 Task: Find connections with filter location Haimen with filter topic #Mobileapplicationswith filter profile language French with filter current company Smartworks with filter school Barkatullah Vishwavidyalaya with filter industry Civil Engineering with filter service category Business Law with filter keywords title Restaurant Chain Executive
Action: Mouse moved to (494, 67)
Screenshot: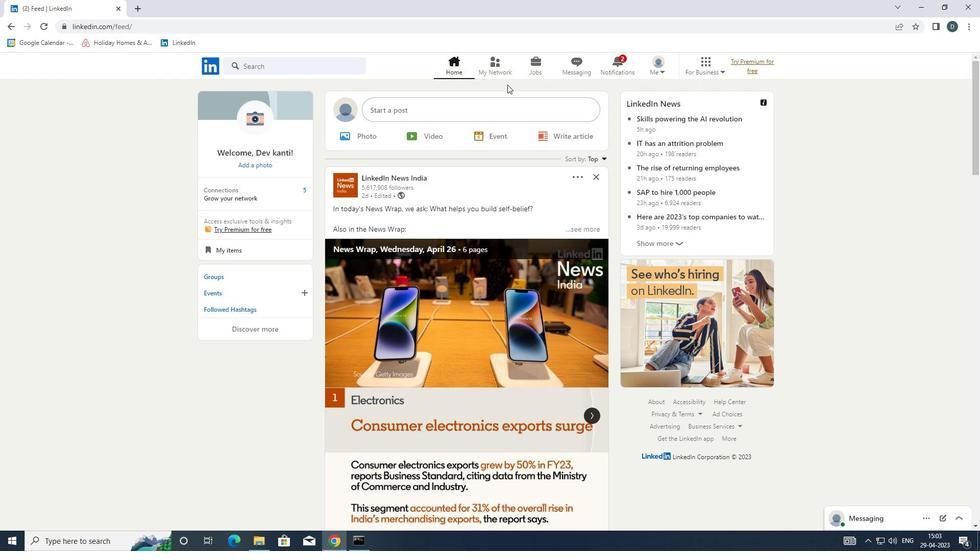 
Action: Mouse pressed left at (494, 67)
Screenshot: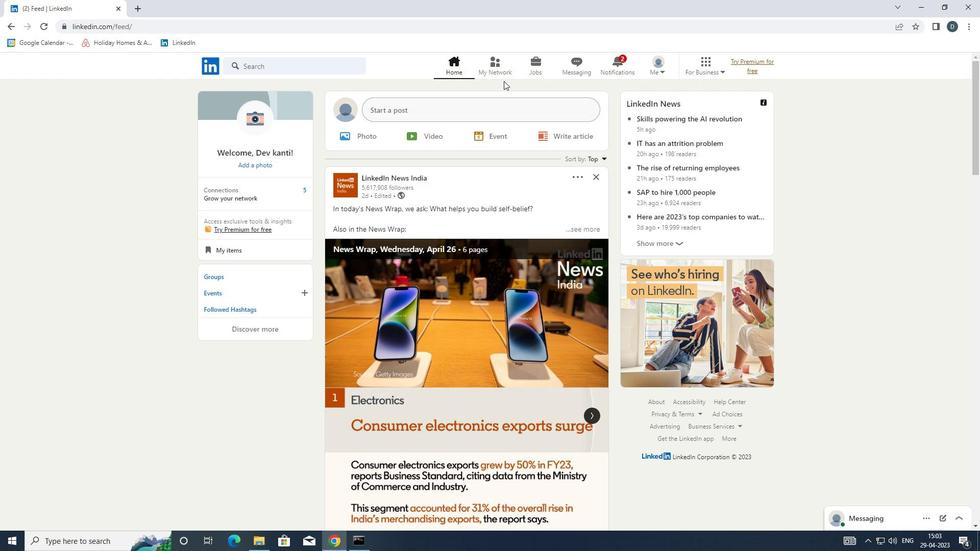 
Action: Mouse moved to (342, 119)
Screenshot: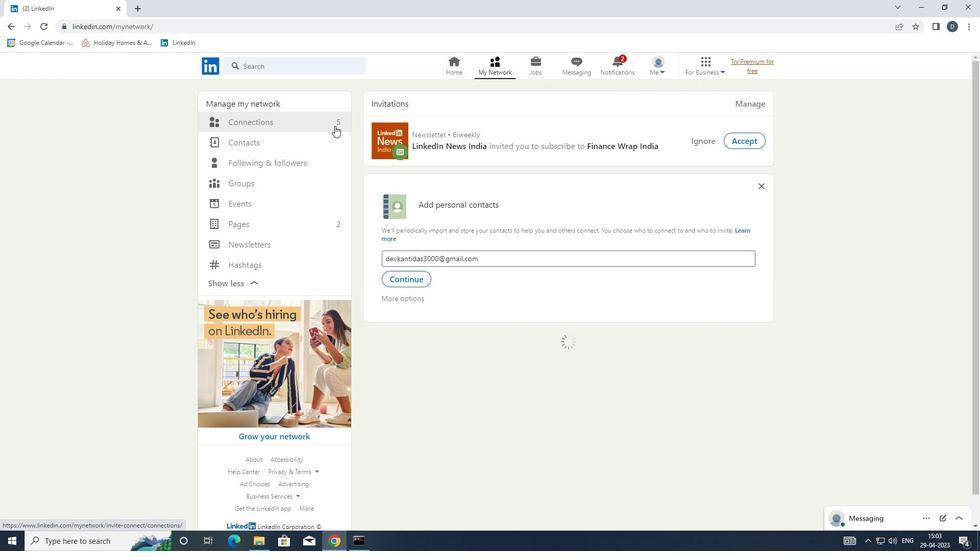 
Action: Mouse pressed left at (342, 119)
Screenshot: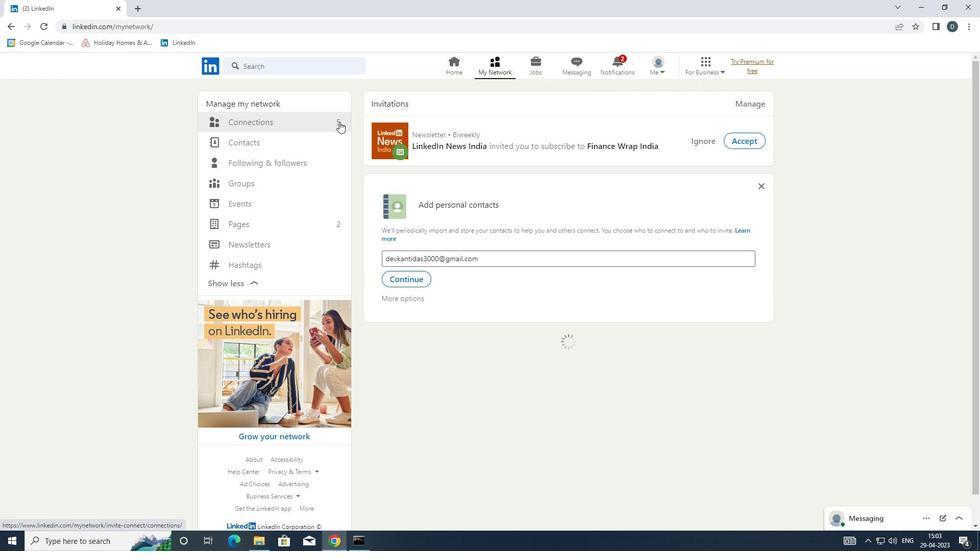 
Action: Mouse moved to (337, 119)
Screenshot: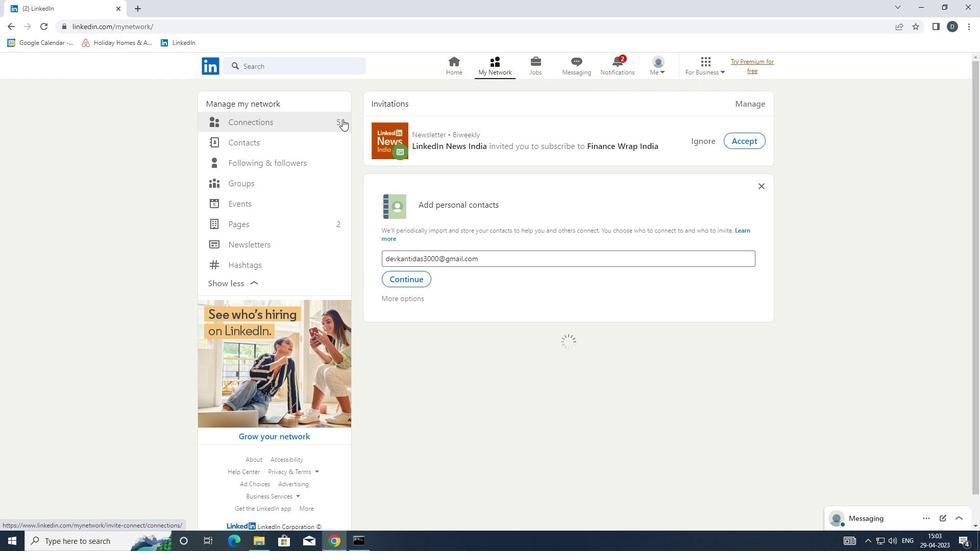 
Action: Mouse pressed left at (337, 119)
Screenshot: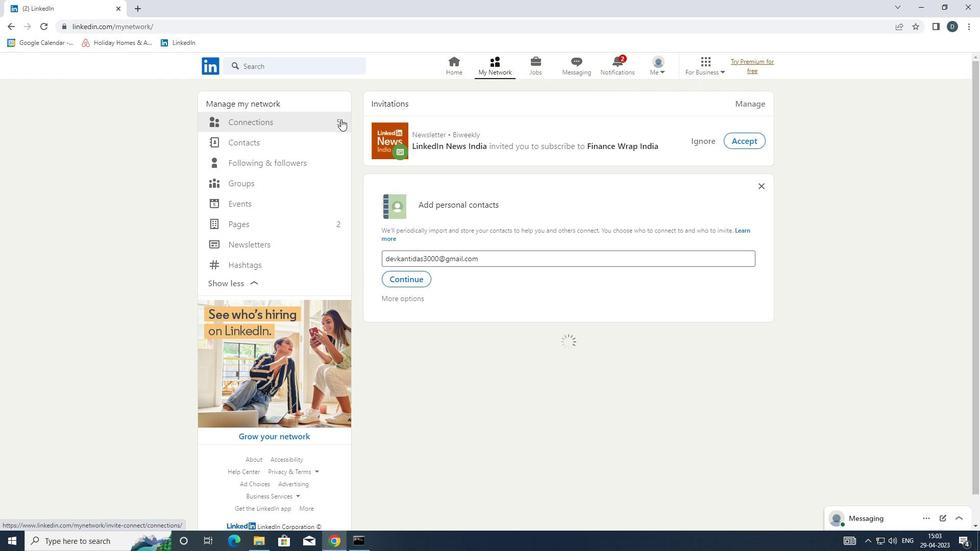 
Action: Mouse moved to (554, 124)
Screenshot: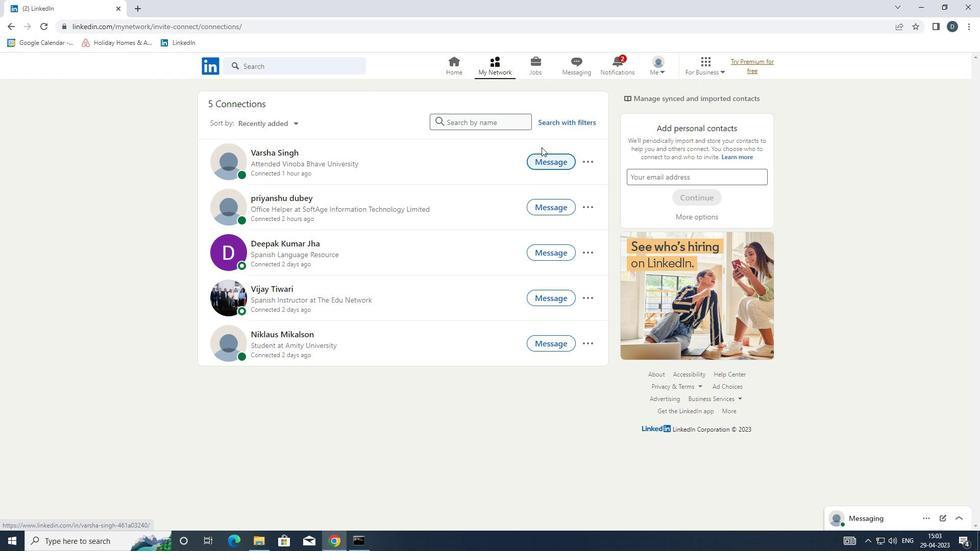 
Action: Mouse pressed left at (554, 124)
Screenshot: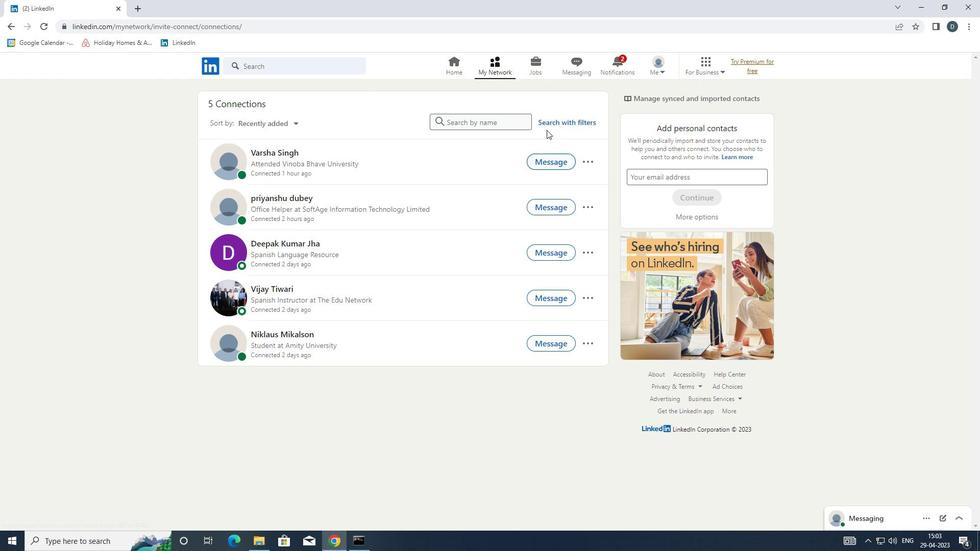 
Action: Mouse moved to (522, 101)
Screenshot: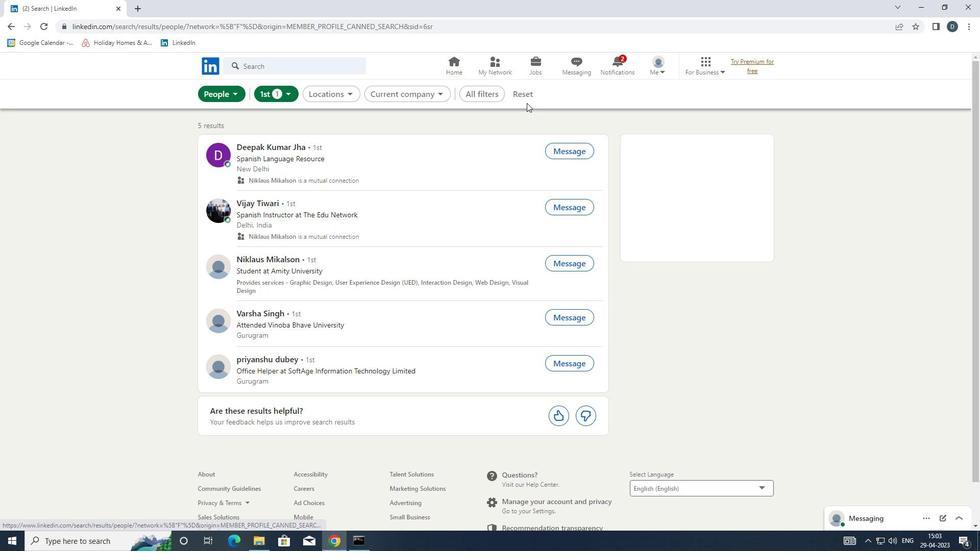 
Action: Mouse pressed left at (522, 101)
Screenshot: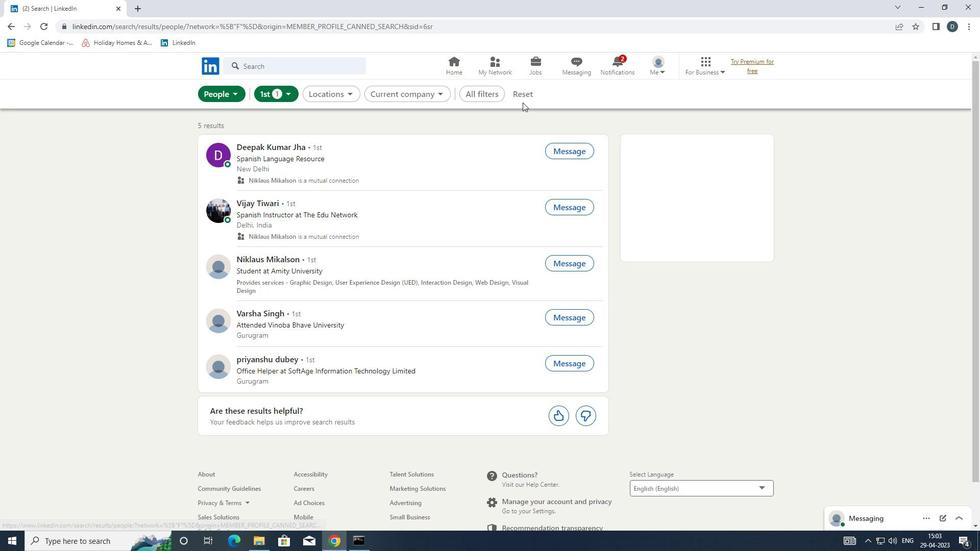 
Action: Mouse moved to (500, 97)
Screenshot: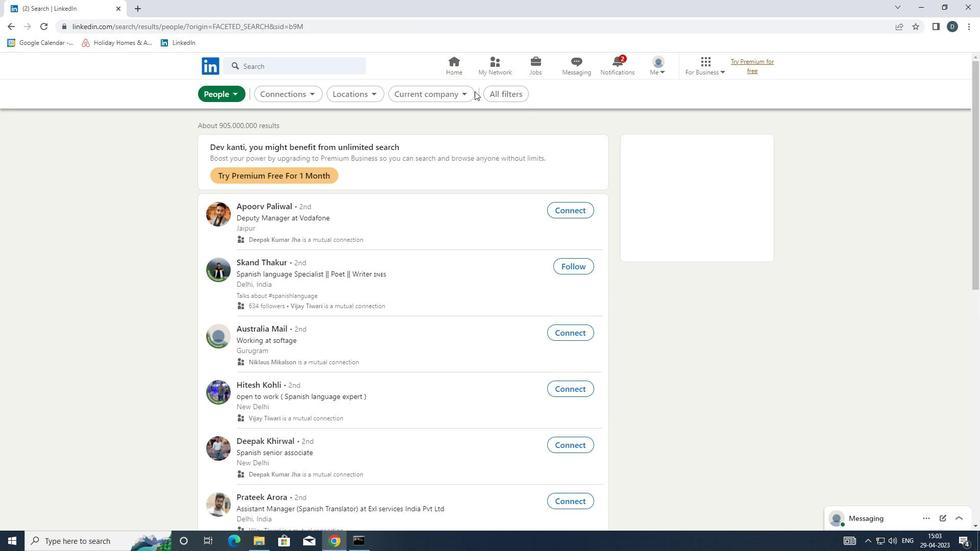 
Action: Mouse pressed left at (500, 97)
Screenshot: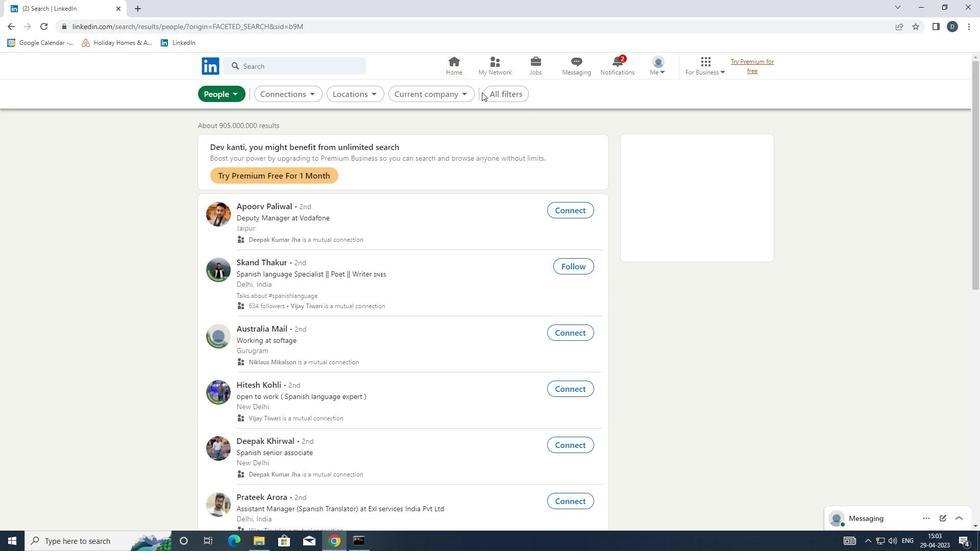 
Action: Mouse moved to (836, 226)
Screenshot: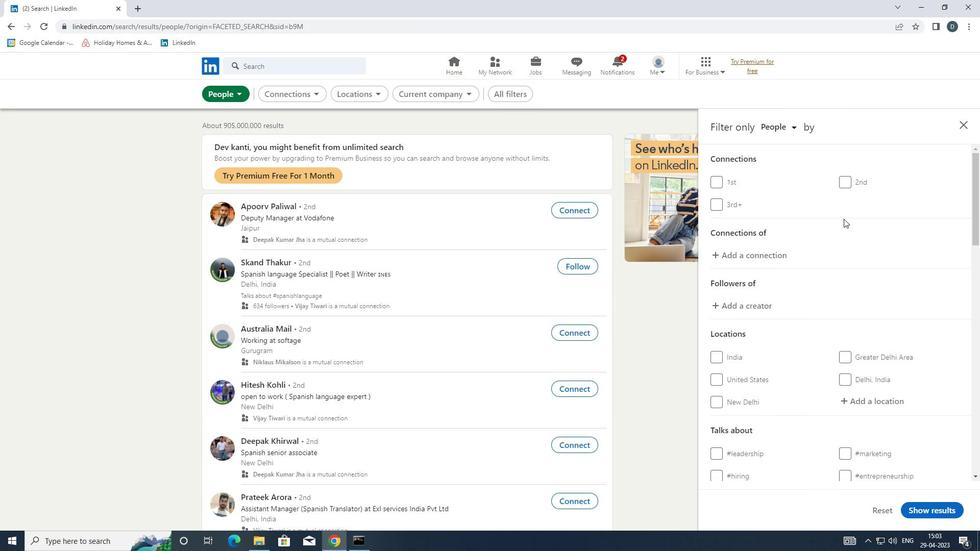 
Action: Mouse scrolled (836, 226) with delta (0, 0)
Screenshot: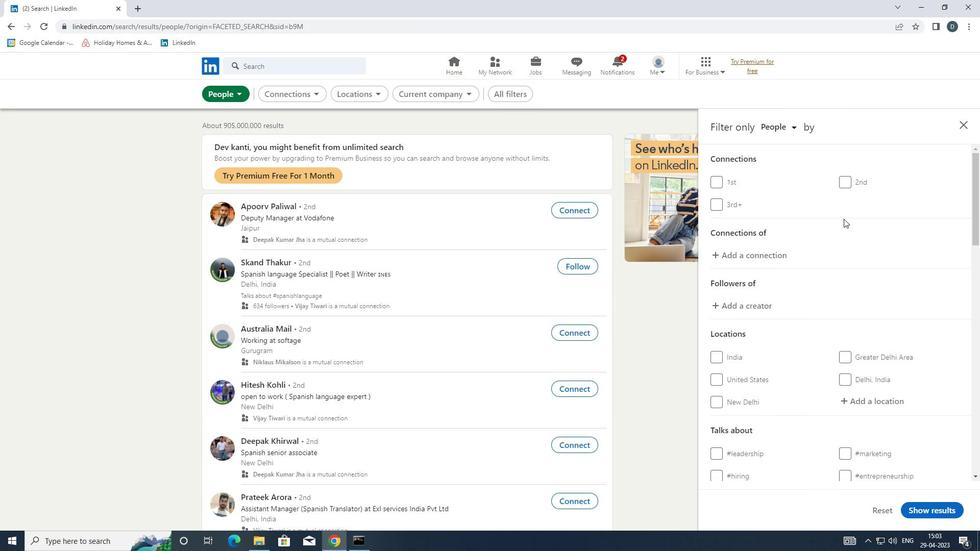 
Action: Mouse moved to (836, 234)
Screenshot: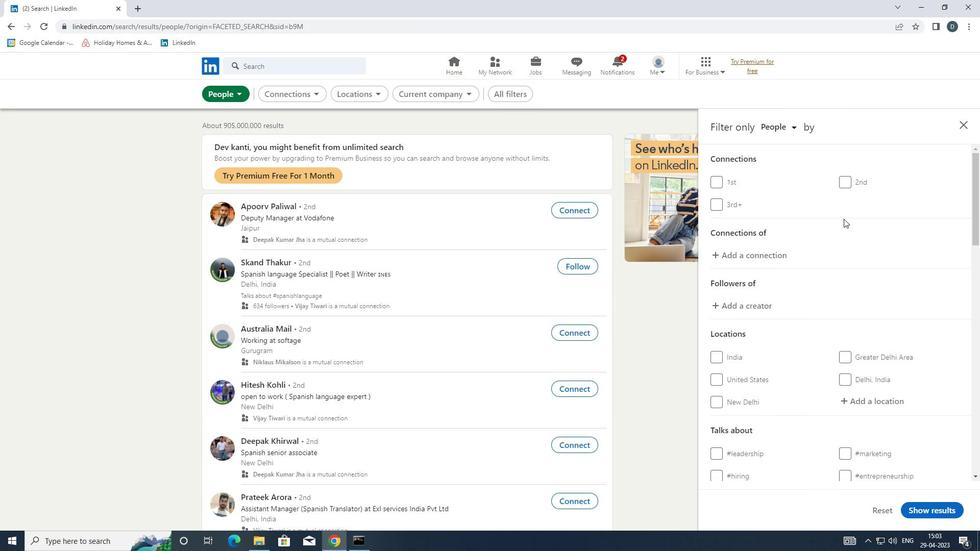 
Action: Mouse scrolled (836, 233) with delta (0, 0)
Screenshot: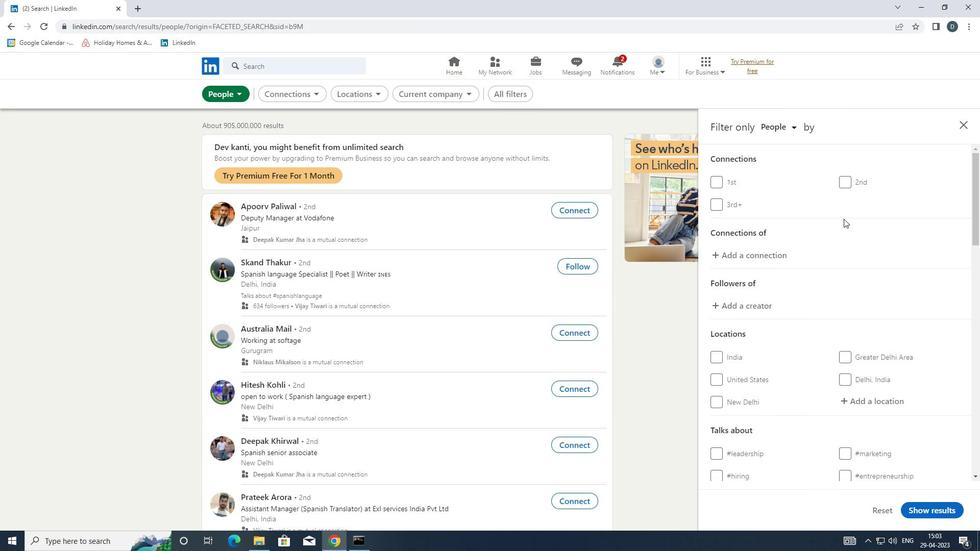
Action: Mouse moved to (836, 236)
Screenshot: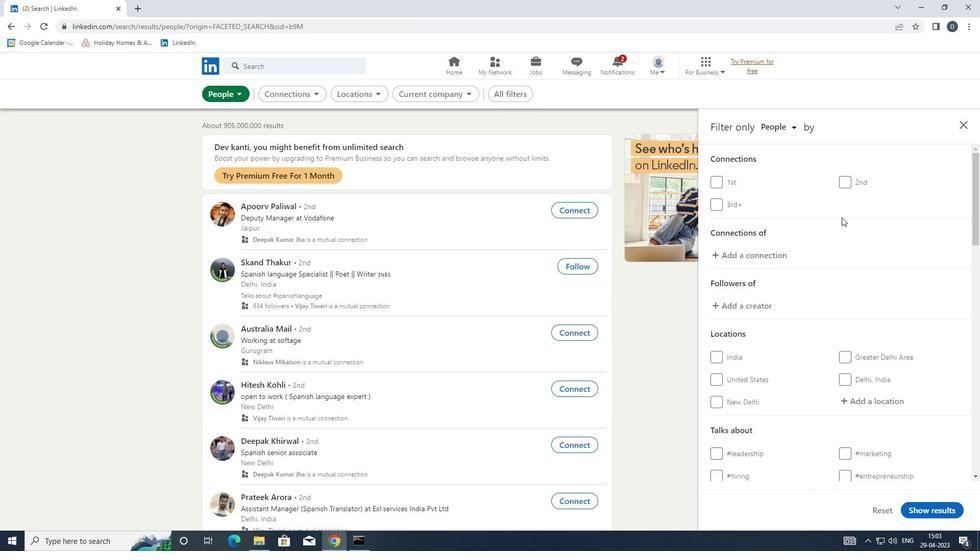 
Action: Mouse scrolled (836, 236) with delta (0, 0)
Screenshot: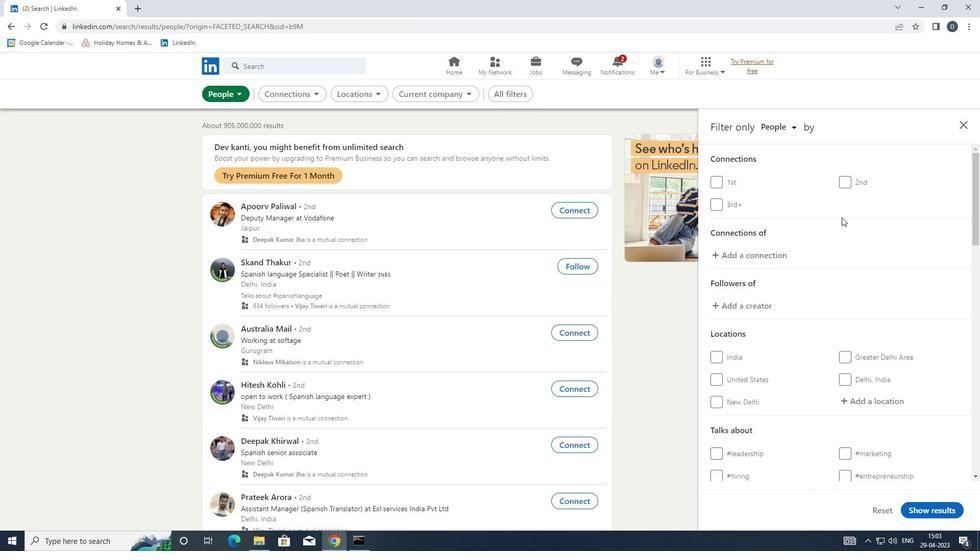 
Action: Mouse moved to (852, 247)
Screenshot: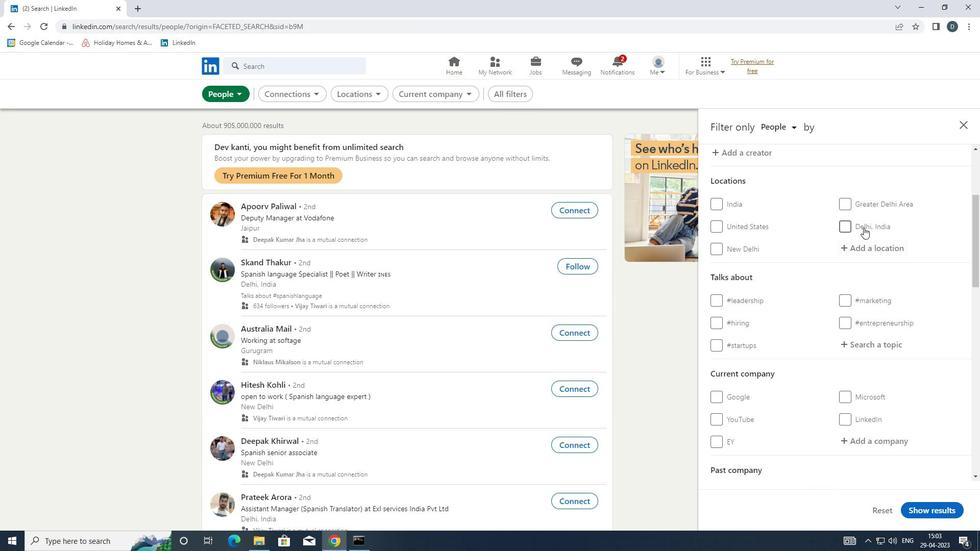 
Action: Mouse pressed left at (852, 247)
Screenshot: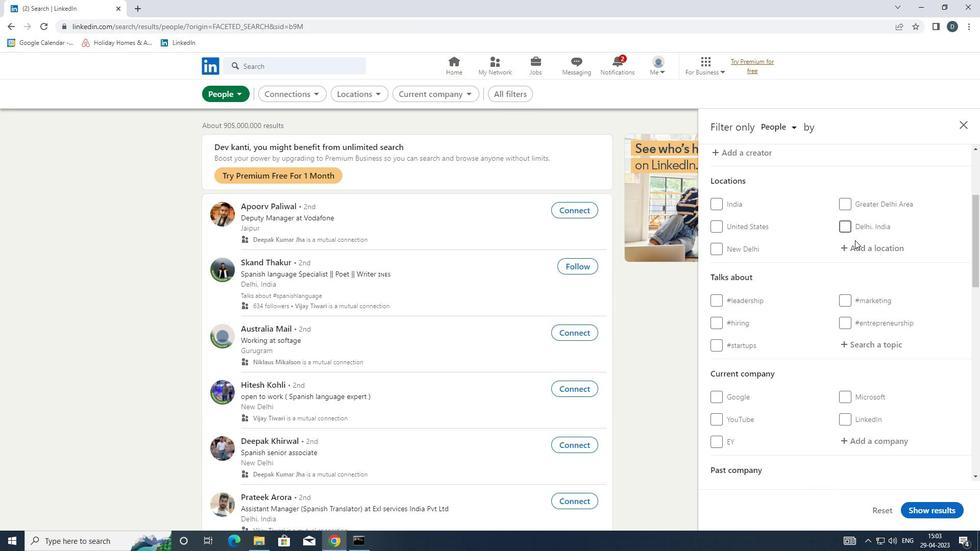 
Action: Mouse moved to (846, 251)
Screenshot: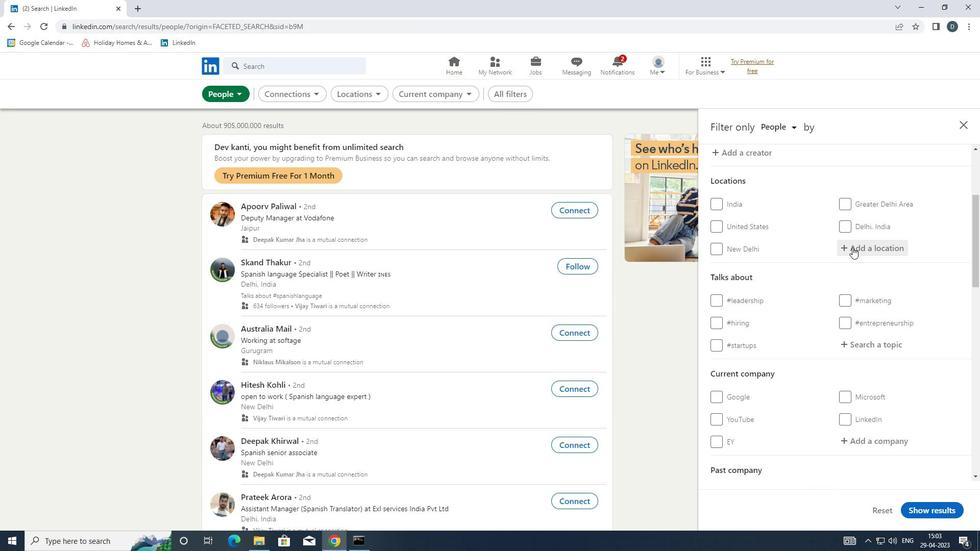 
Action: Key pressed <Key.shift>HAIMEN
Screenshot: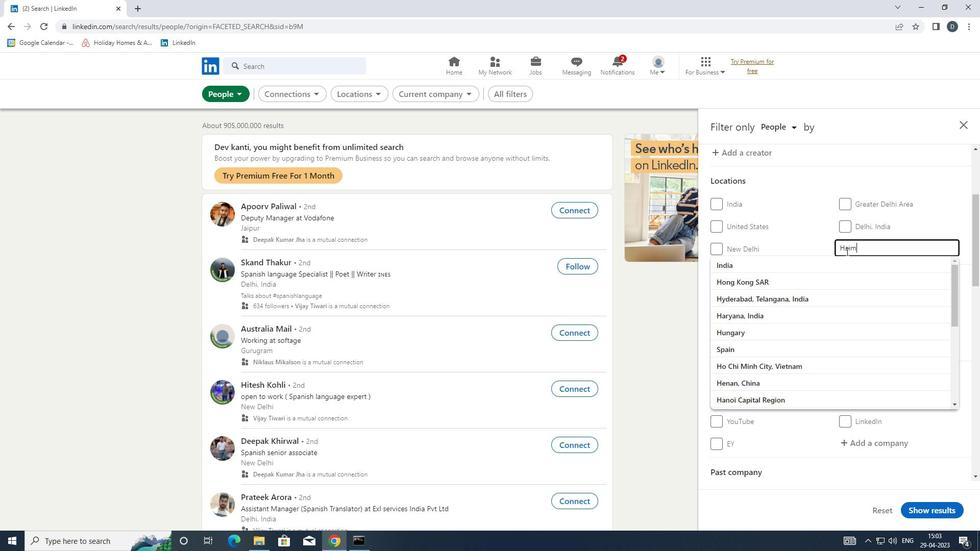 
Action: Mouse moved to (860, 272)
Screenshot: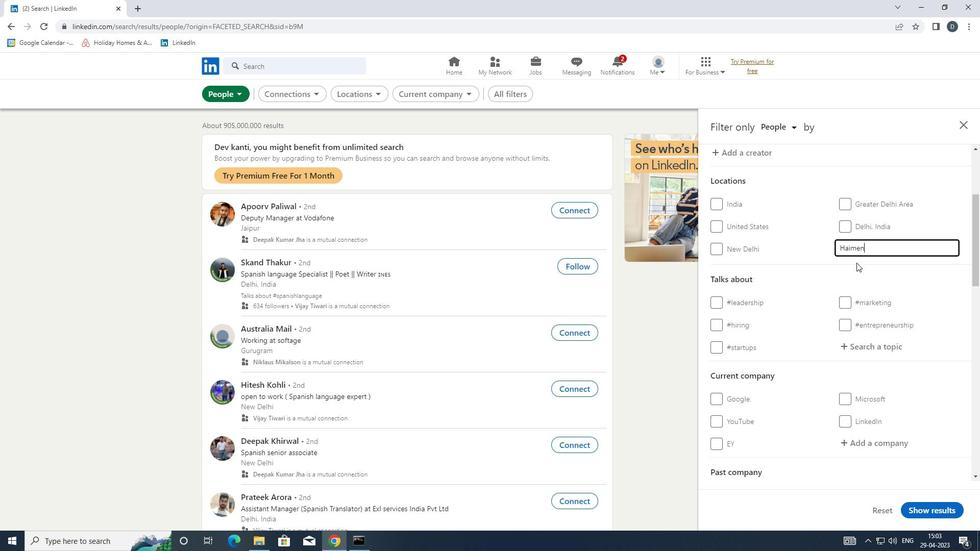 
Action: Mouse scrolled (860, 272) with delta (0, 0)
Screenshot: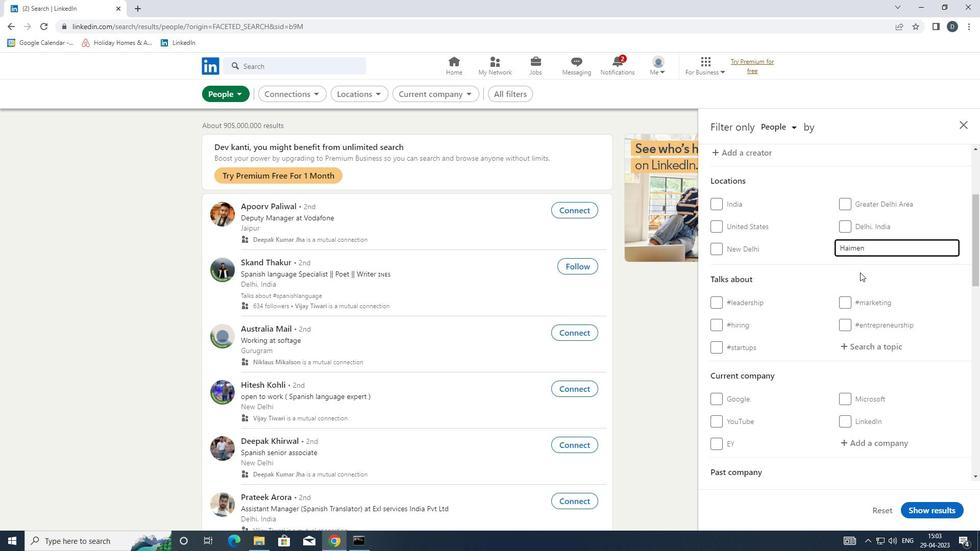 
Action: Mouse scrolled (860, 272) with delta (0, 0)
Screenshot: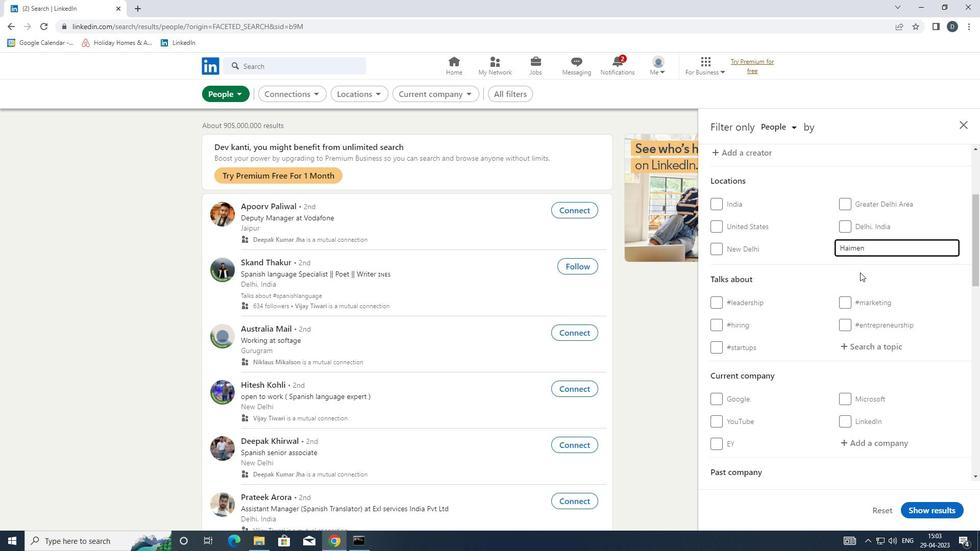 
Action: Mouse moved to (876, 244)
Screenshot: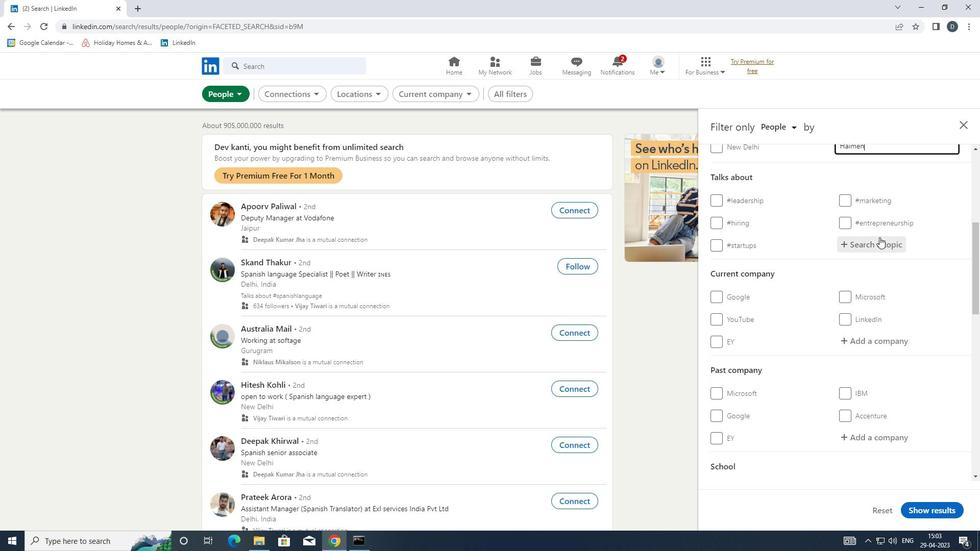 
Action: Mouse pressed left at (876, 244)
Screenshot: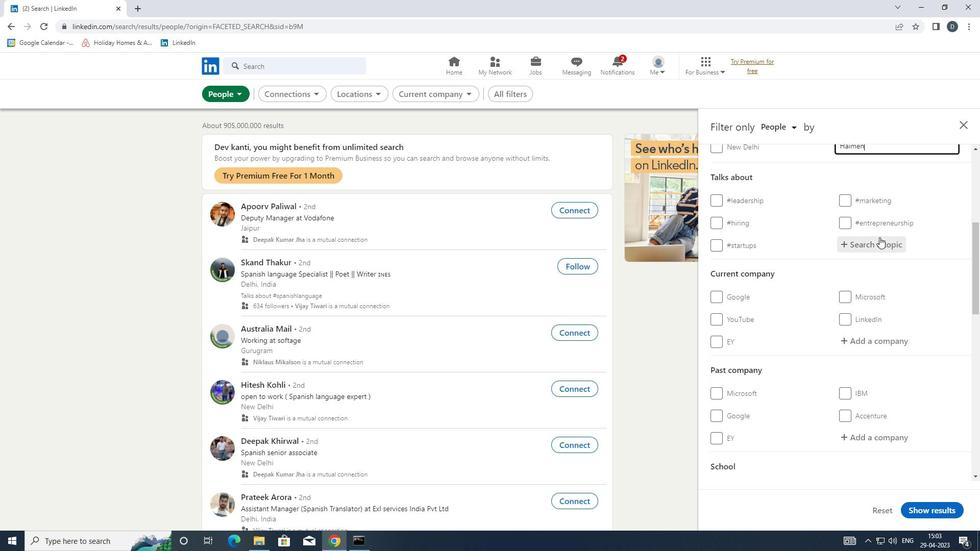 
Action: Key pressed <Key.shift>#<Key.shift>MOBILEAPPLICATION
Screenshot: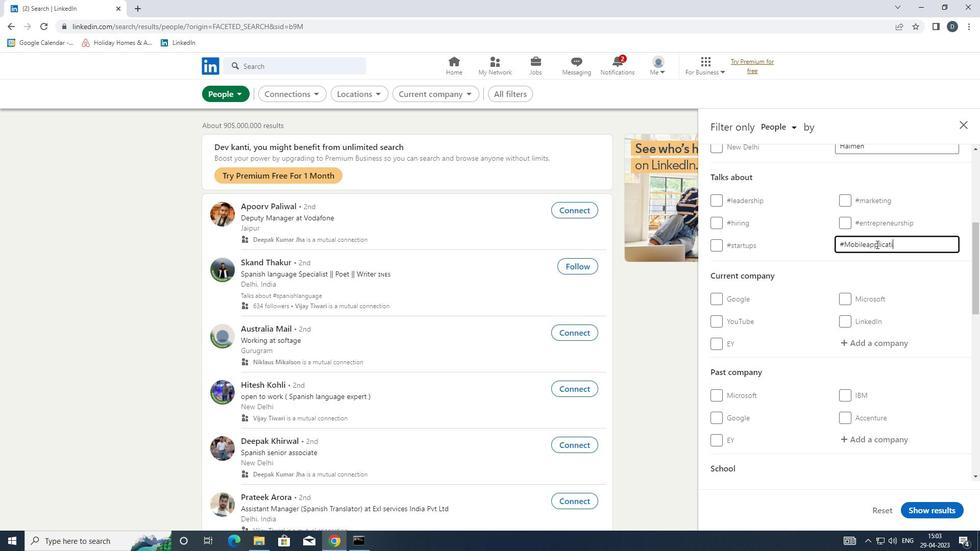 
Action: Mouse moved to (903, 296)
Screenshot: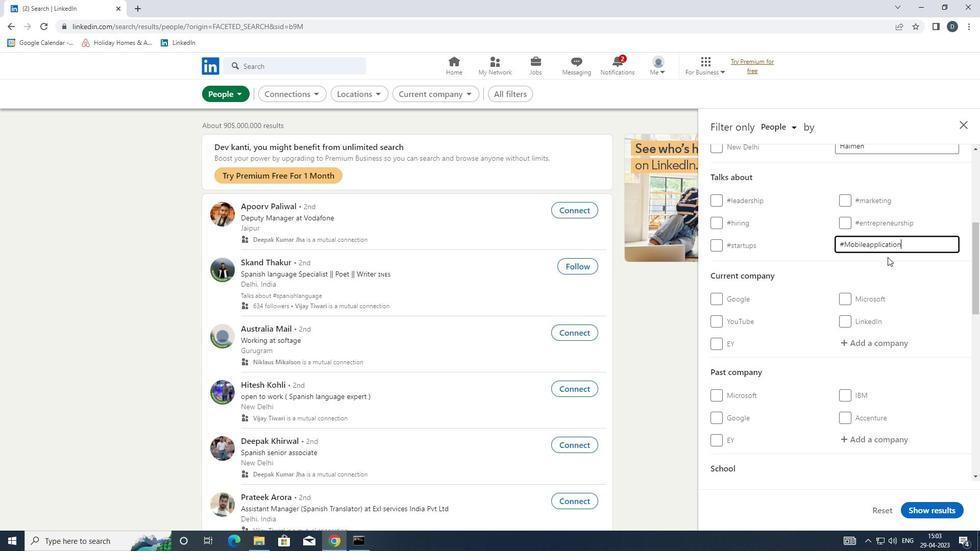 
Action: Key pressed S
Screenshot: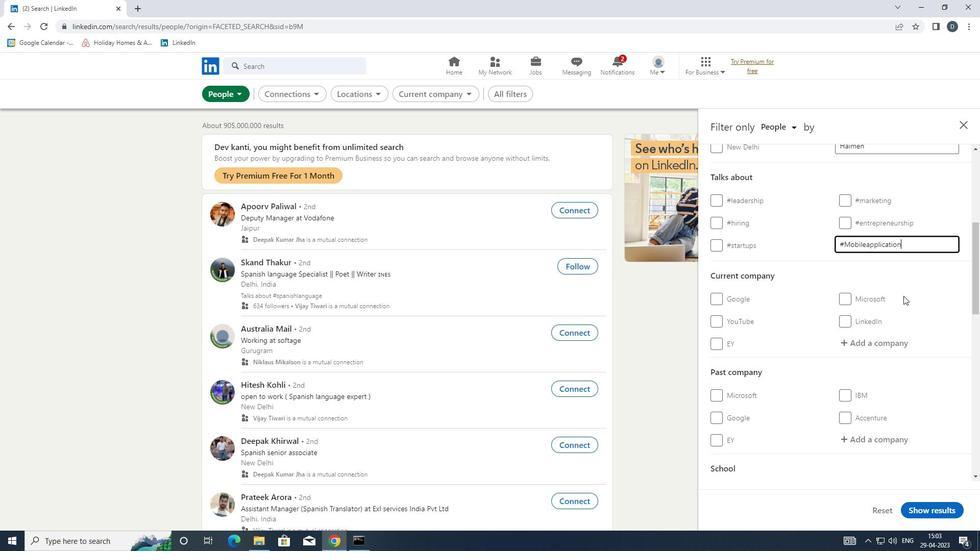
Action: Mouse moved to (910, 297)
Screenshot: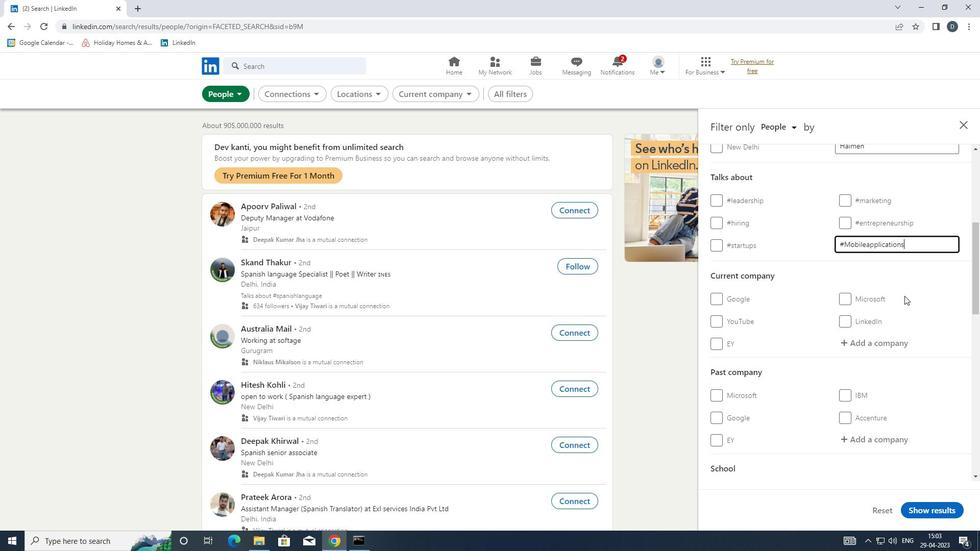 
Action: Mouse scrolled (910, 297) with delta (0, 0)
Screenshot: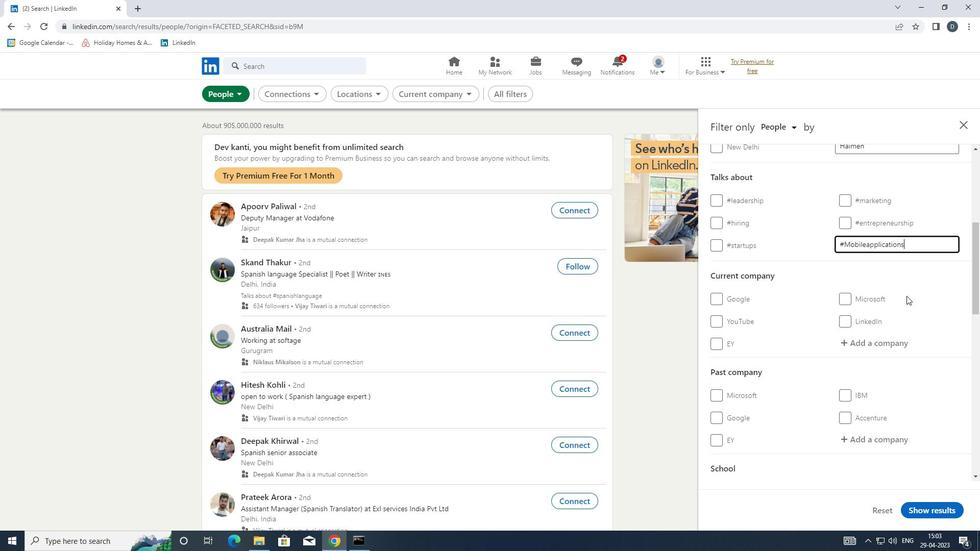 
Action: Mouse scrolled (910, 297) with delta (0, 0)
Screenshot: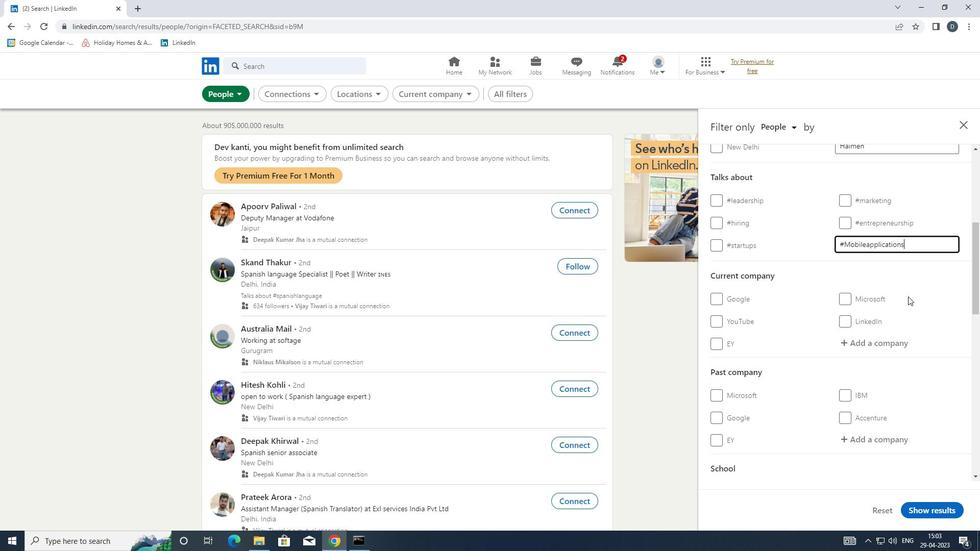 
Action: Mouse scrolled (910, 297) with delta (0, 0)
Screenshot: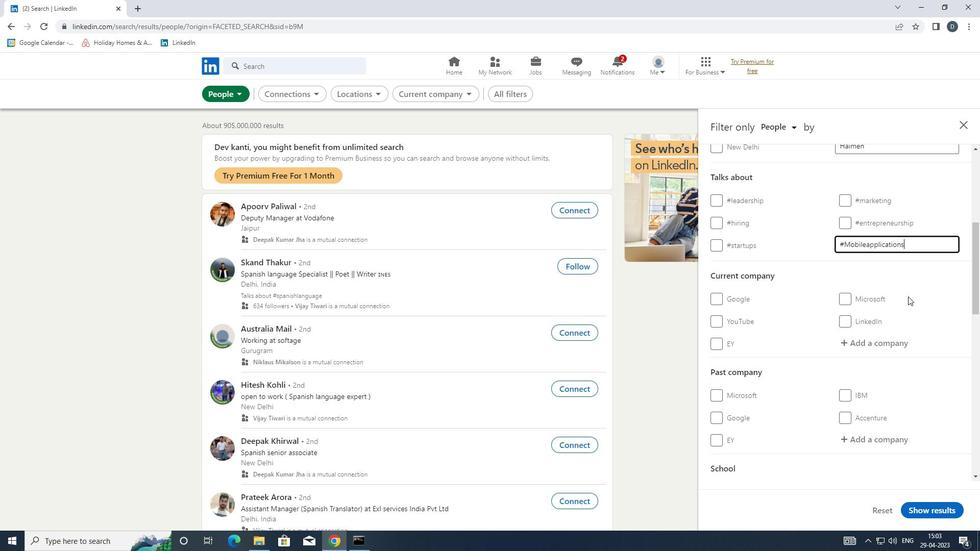 
Action: Mouse scrolled (910, 297) with delta (0, 0)
Screenshot: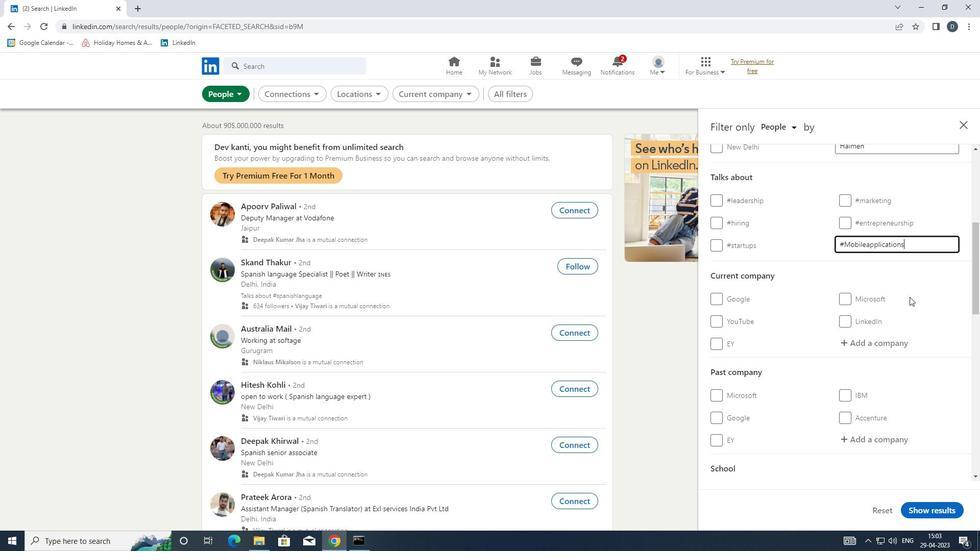 
Action: Mouse scrolled (910, 297) with delta (0, 0)
Screenshot: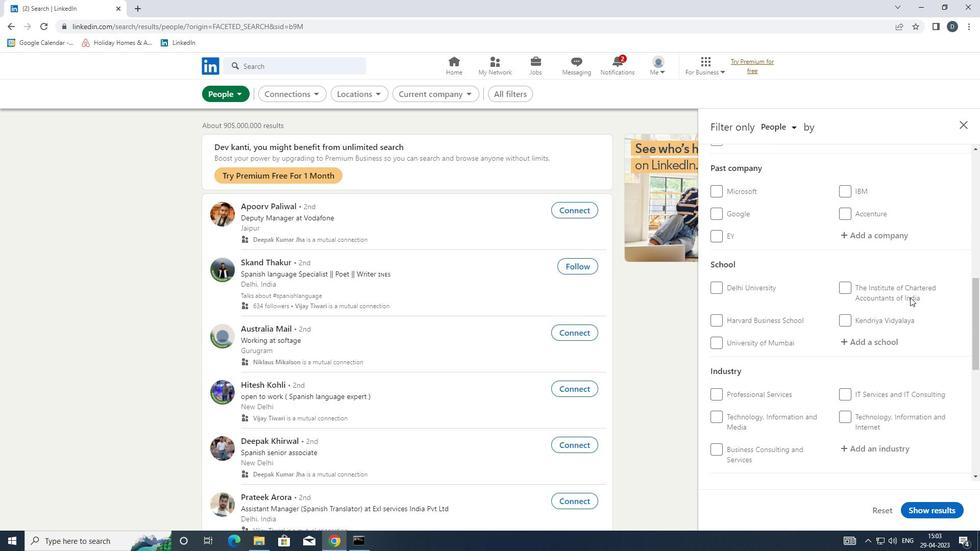 
Action: Mouse scrolled (910, 297) with delta (0, 0)
Screenshot: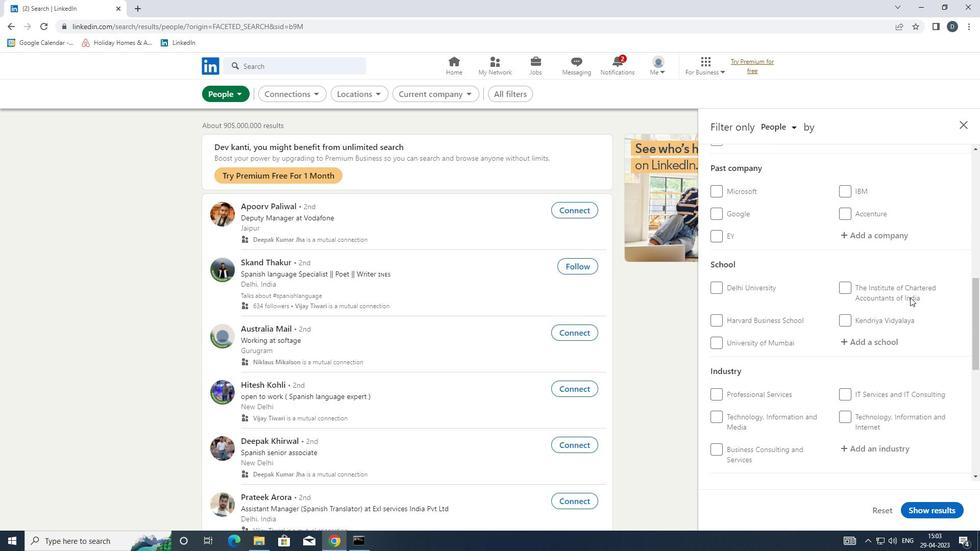 
Action: Mouse scrolled (910, 297) with delta (0, 0)
Screenshot: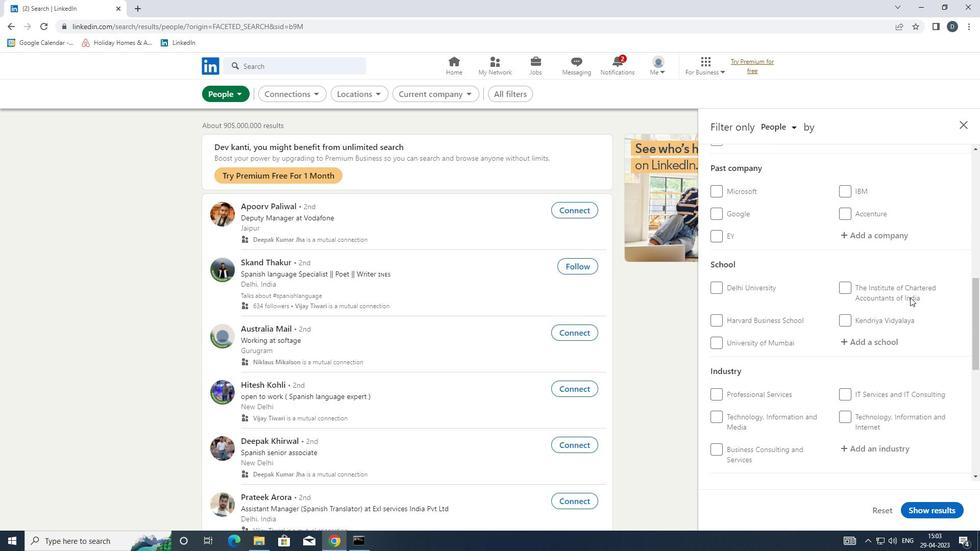 
Action: Mouse scrolled (910, 297) with delta (0, 0)
Screenshot: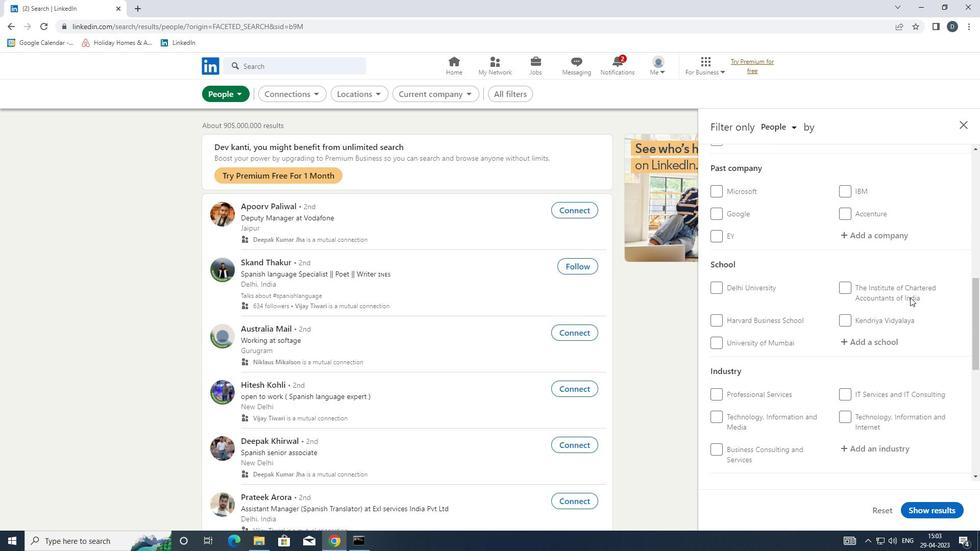 
Action: Mouse scrolled (910, 297) with delta (0, 0)
Screenshot: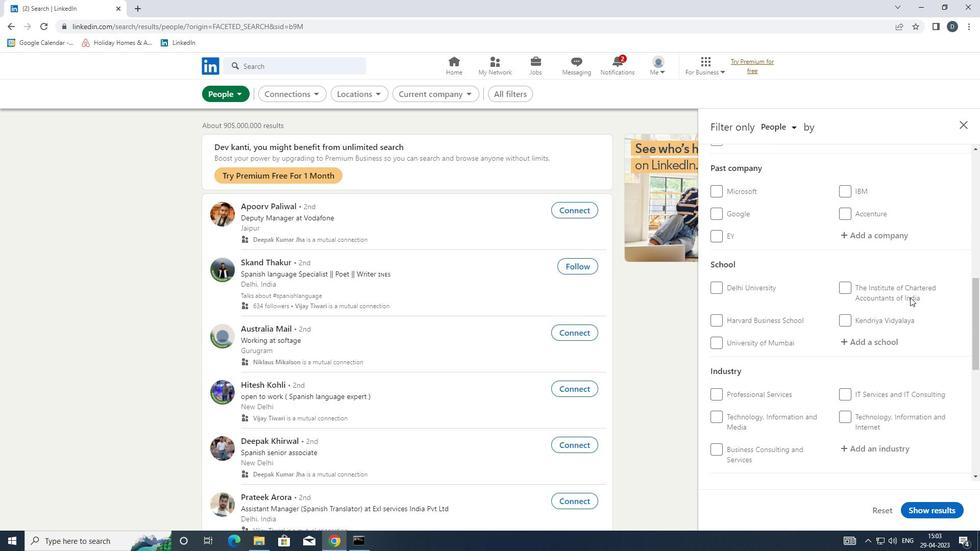 
Action: Mouse scrolled (910, 297) with delta (0, 0)
Screenshot: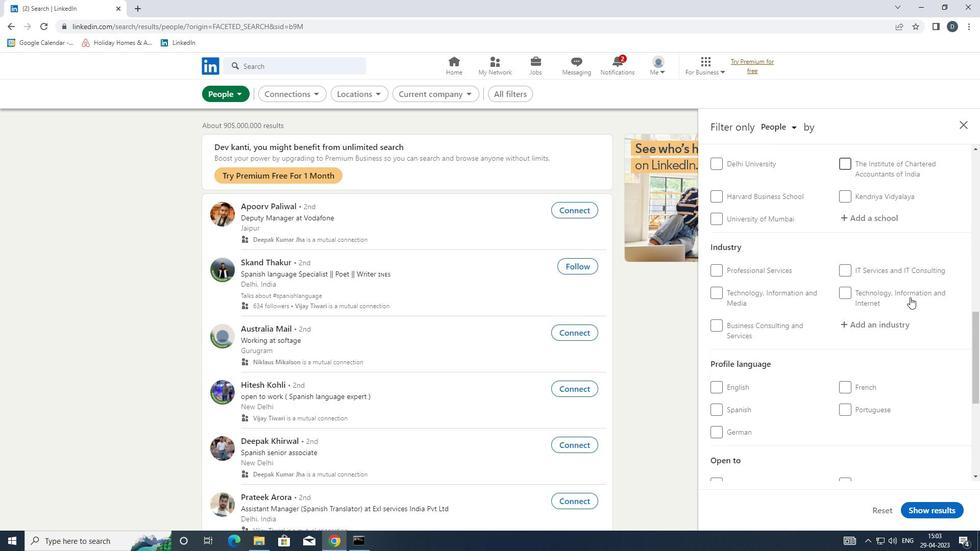 
Action: Mouse scrolled (910, 297) with delta (0, 0)
Screenshot: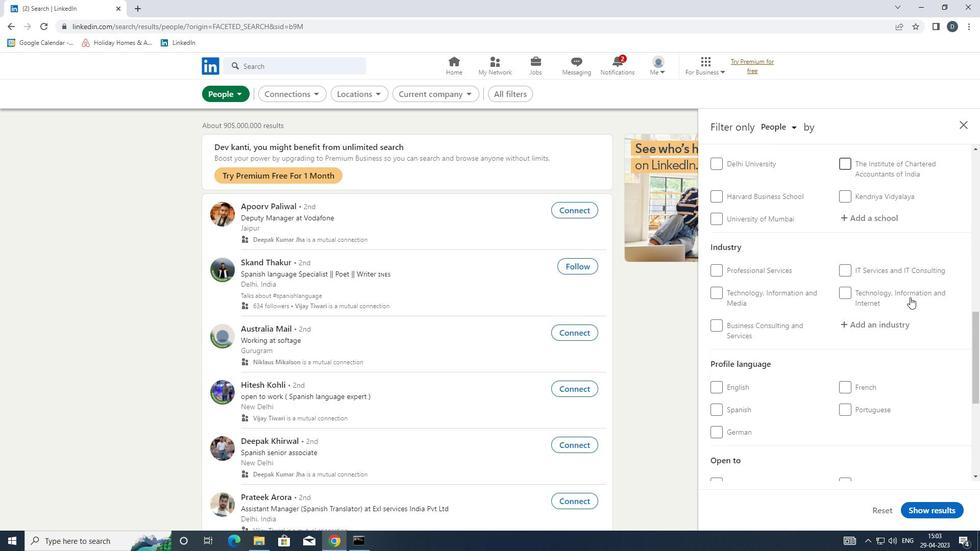 
Action: Mouse moved to (796, 259)
Screenshot: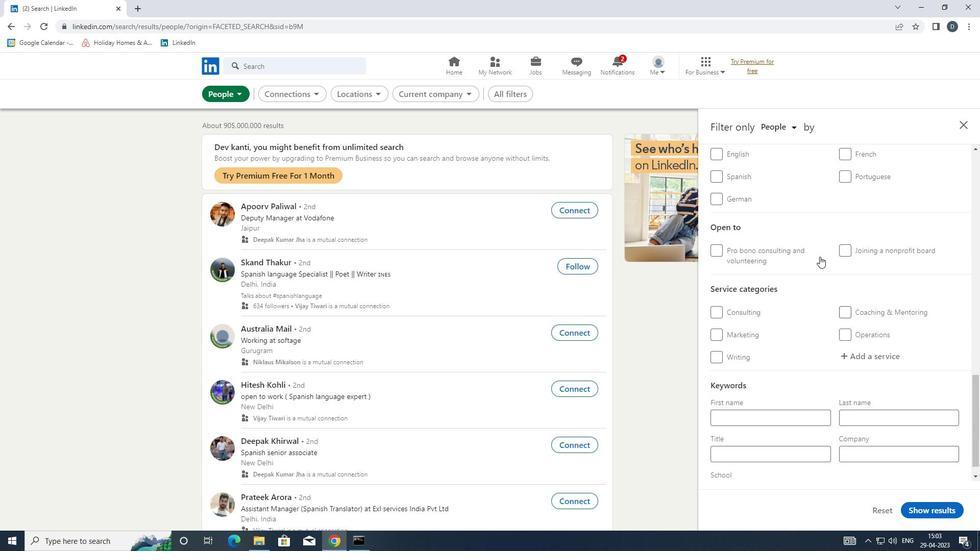 
Action: Mouse scrolled (796, 259) with delta (0, 0)
Screenshot: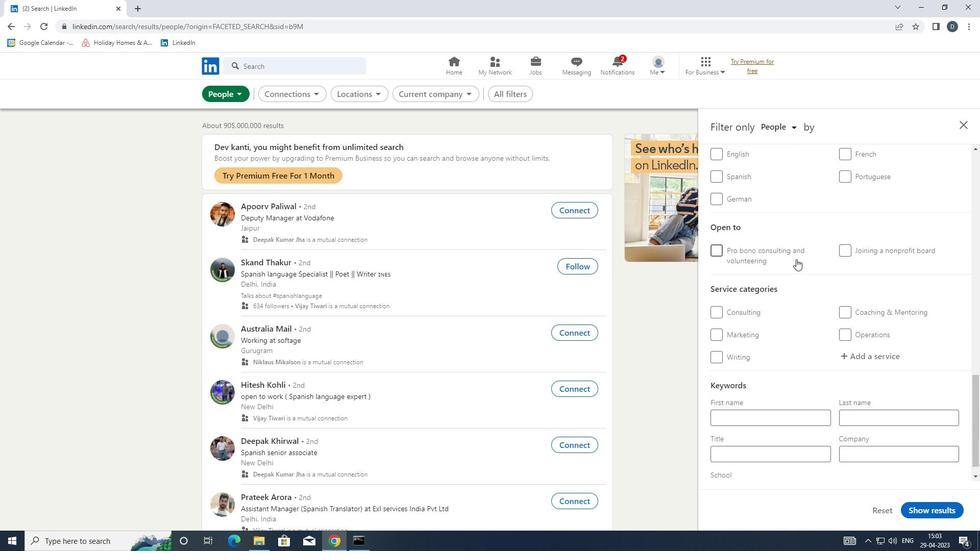 
Action: Mouse moved to (873, 206)
Screenshot: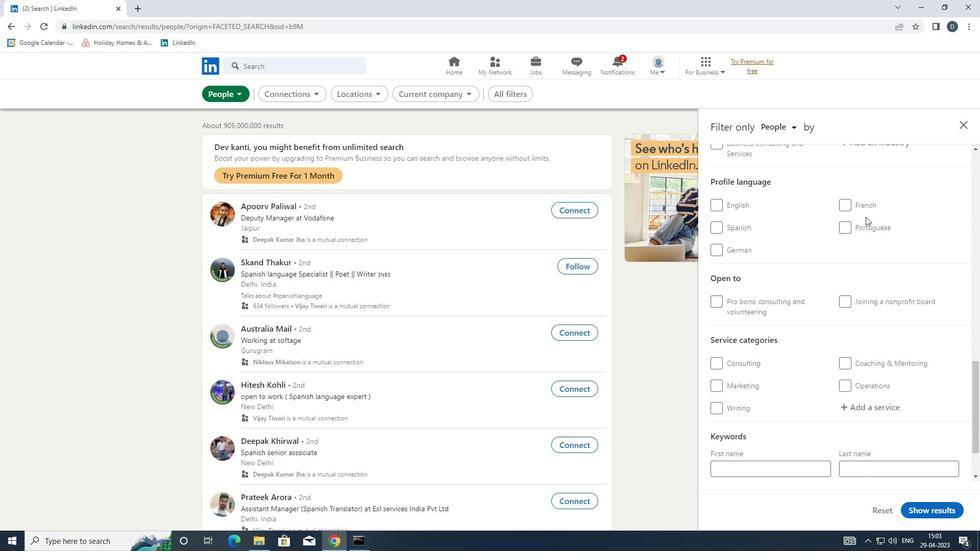 
Action: Mouse pressed left at (873, 206)
Screenshot: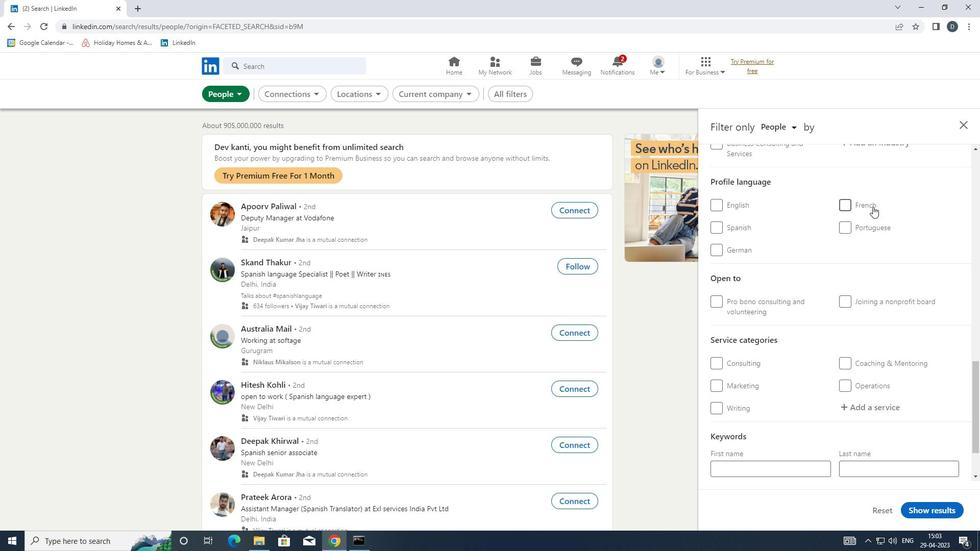 
Action: Mouse moved to (881, 250)
Screenshot: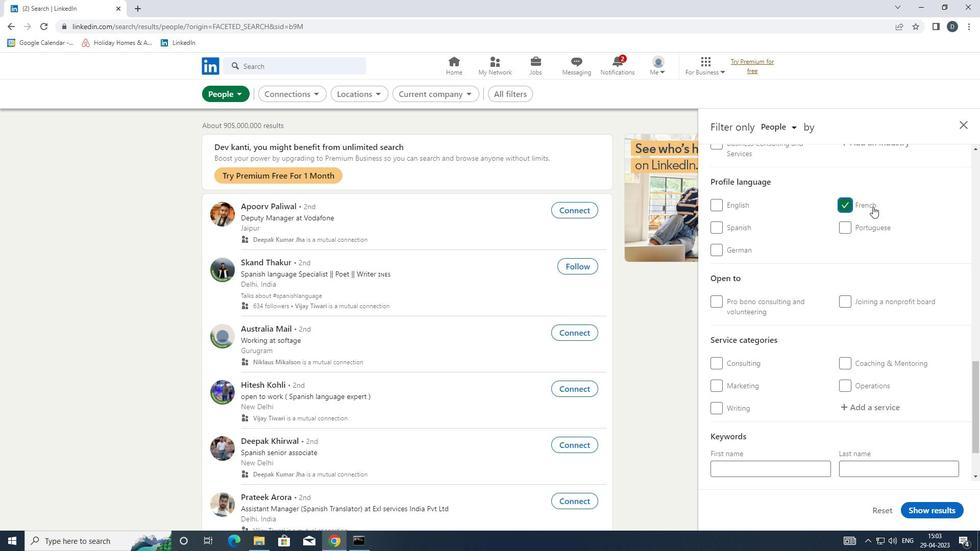 
Action: Mouse scrolled (881, 251) with delta (0, 0)
Screenshot: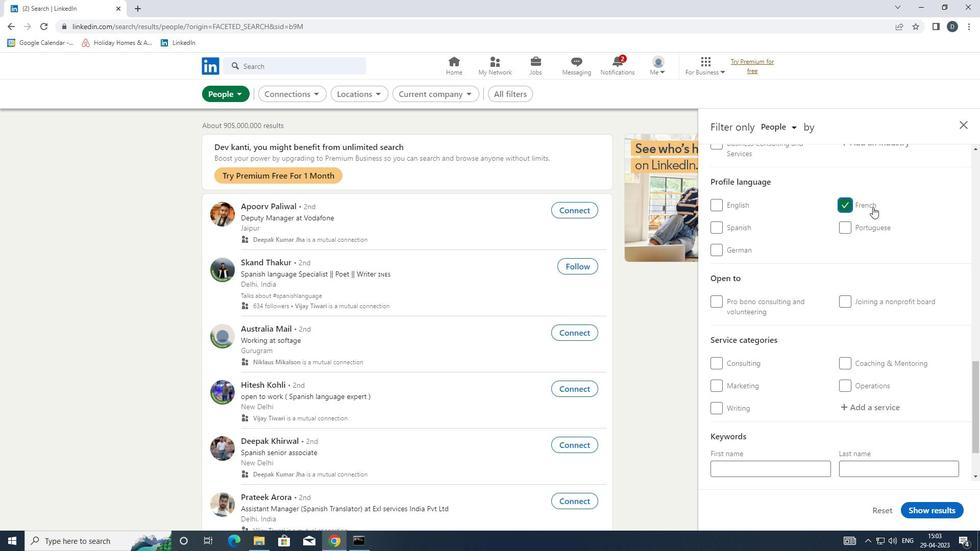 
Action: Mouse scrolled (881, 251) with delta (0, 0)
Screenshot: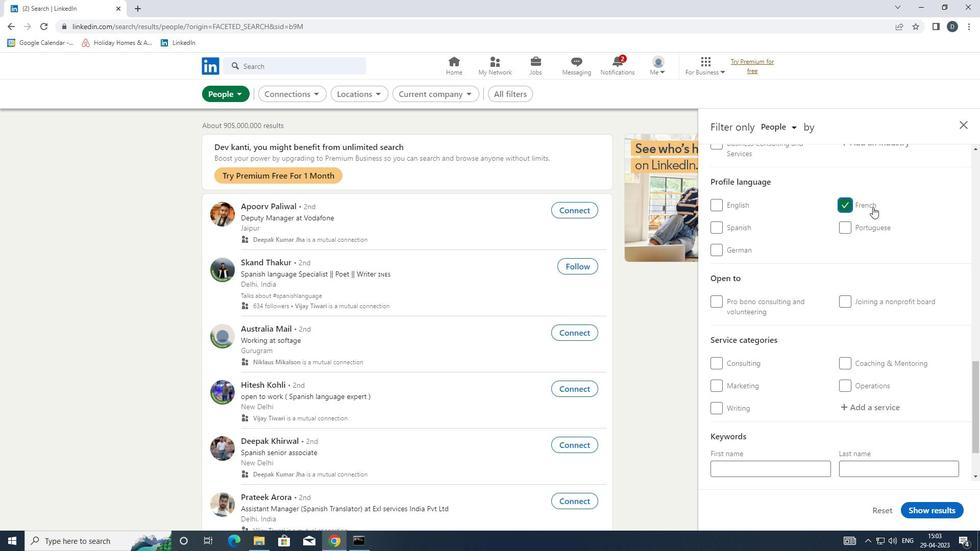 
Action: Mouse scrolled (881, 251) with delta (0, 0)
Screenshot: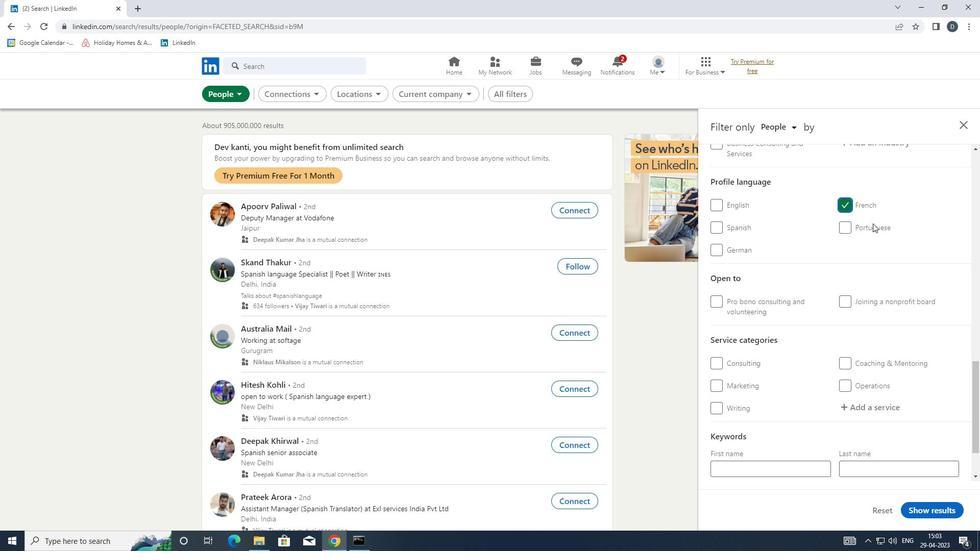 
Action: Mouse scrolled (881, 251) with delta (0, 0)
Screenshot: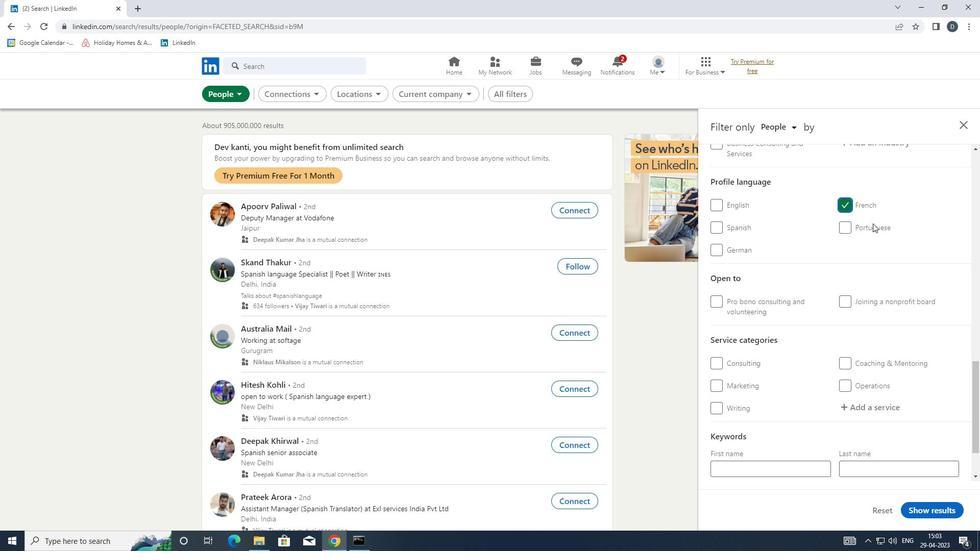 
Action: Mouse scrolled (881, 251) with delta (0, 0)
Screenshot: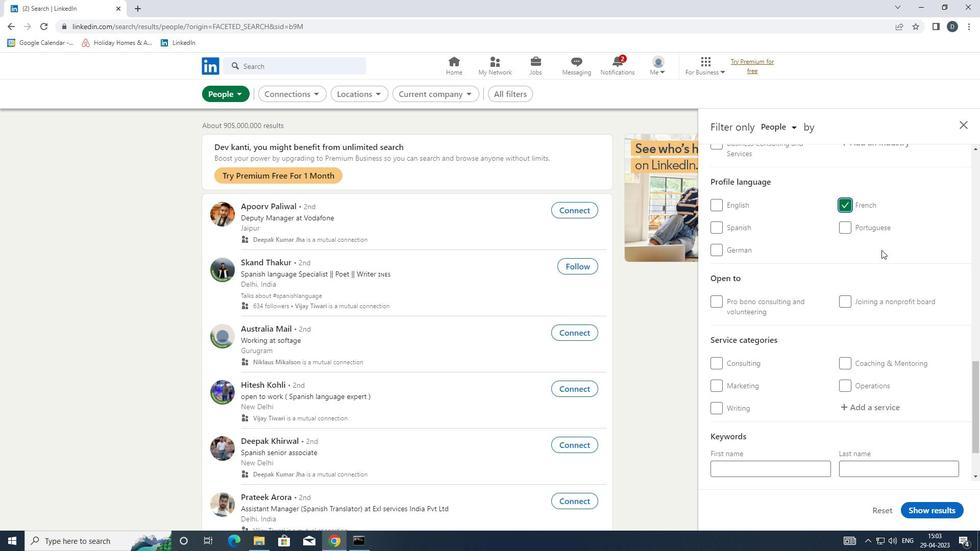 
Action: Mouse moved to (881, 251)
Screenshot: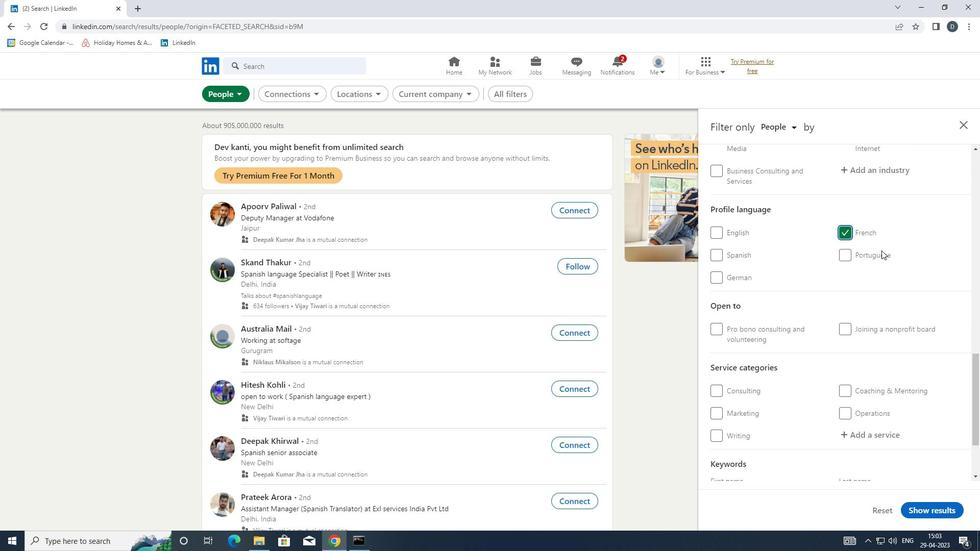 
Action: Mouse scrolled (881, 252) with delta (0, 0)
Screenshot: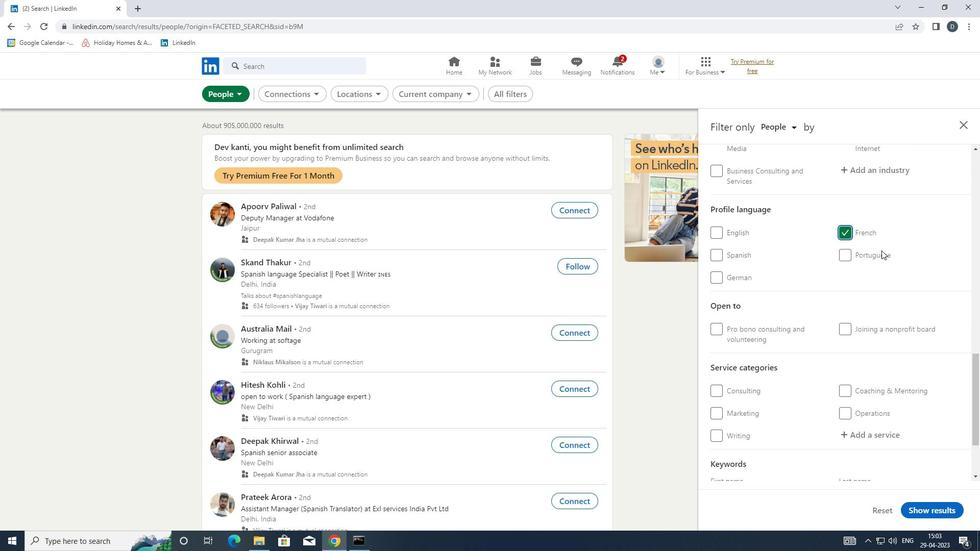 
Action: Mouse scrolled (881, 252) with delta (0, 0)
Screenshot: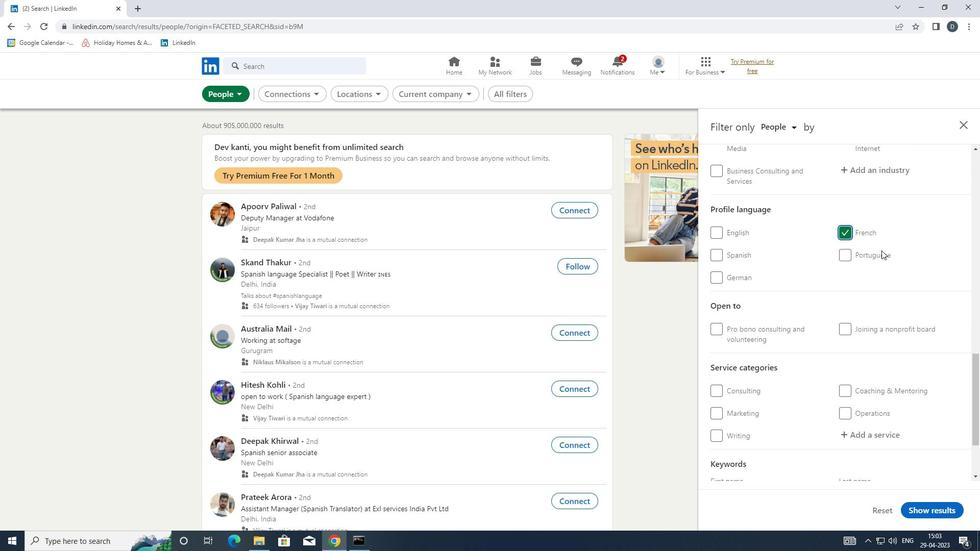 
Action: Mouse moved to (882, 251)
Screenshot: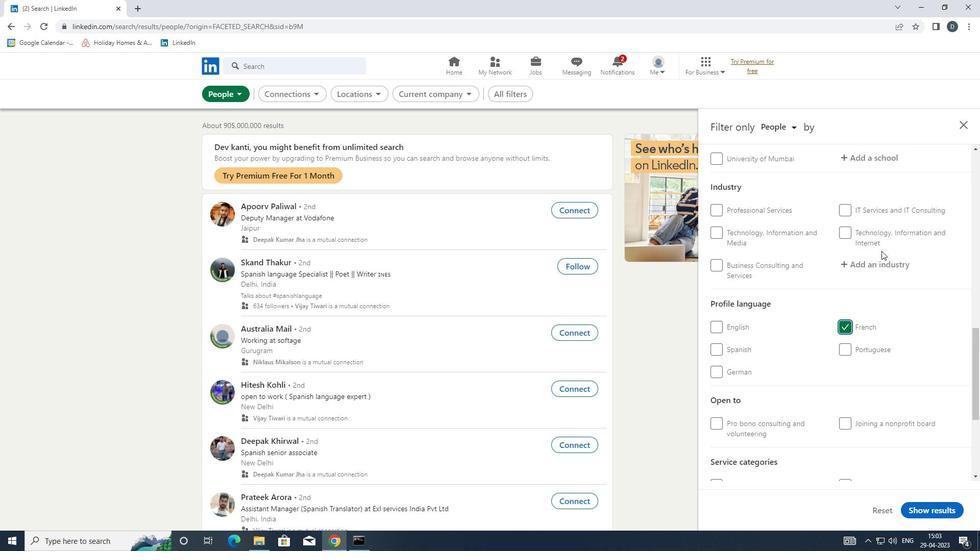 
Action: Mouse scrolled (882, 252) with delta (0, 0)
Screenshot: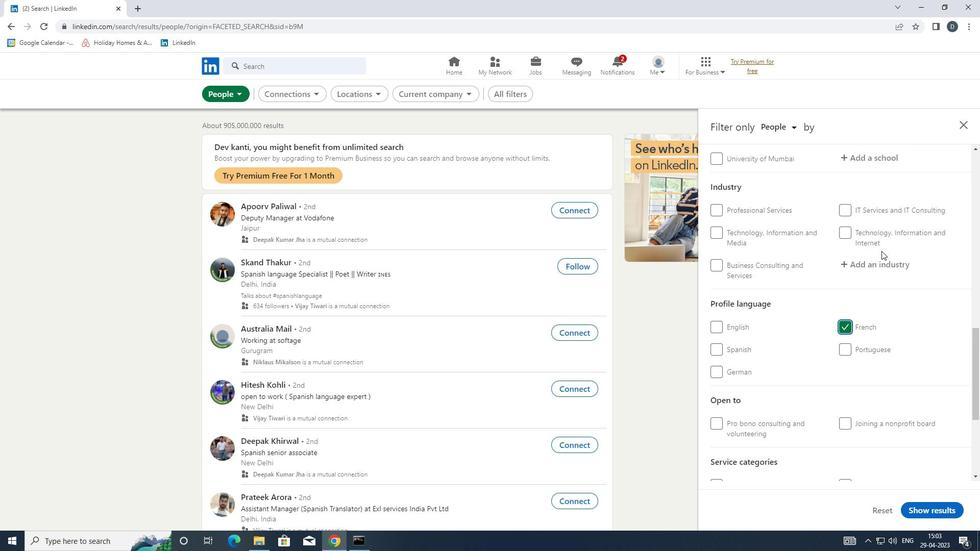 
Action: Mouse moved to (877, 242)
Screenshot: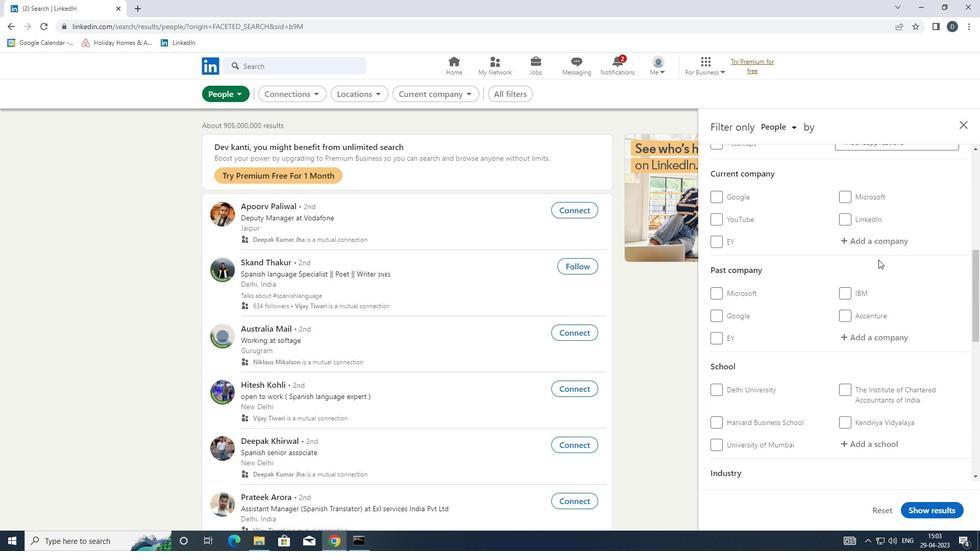 
Action: Mouse pressed left at (877, 242)
Screenshot: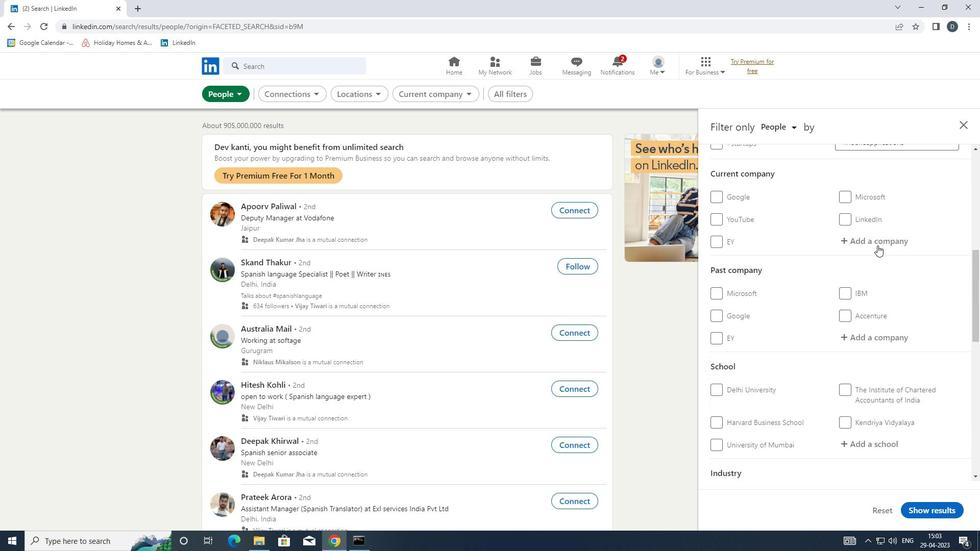 
Action: Key pressed <Key.shift>SMARTWORKS
Screenshot: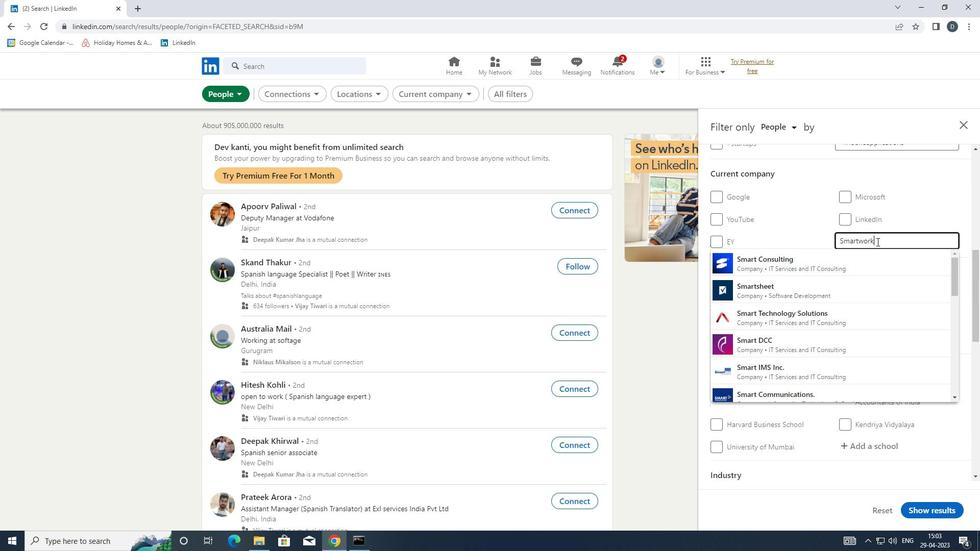 
Action: Mouse moved to (877, 268)
Screenshot: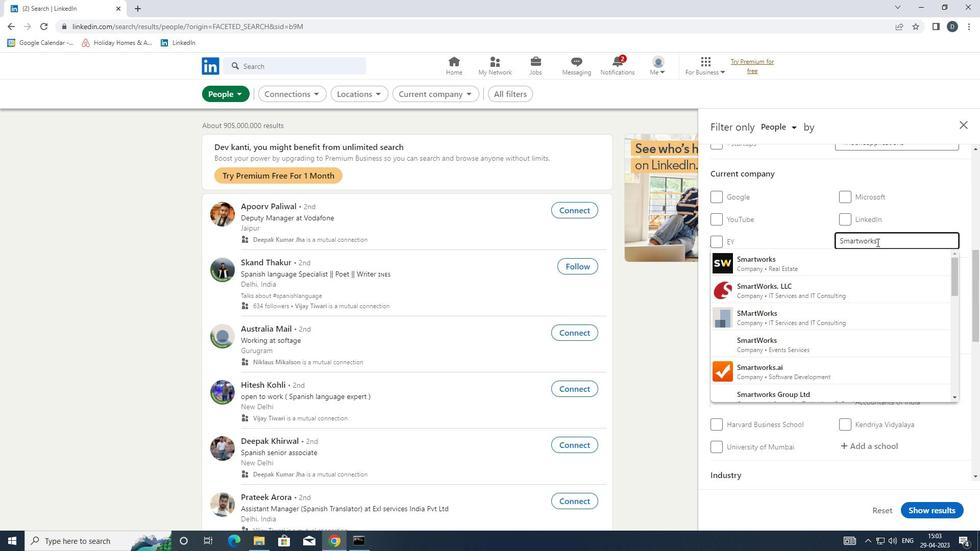 
Action: Mouse pressed left at (877, 268)
Screenshot: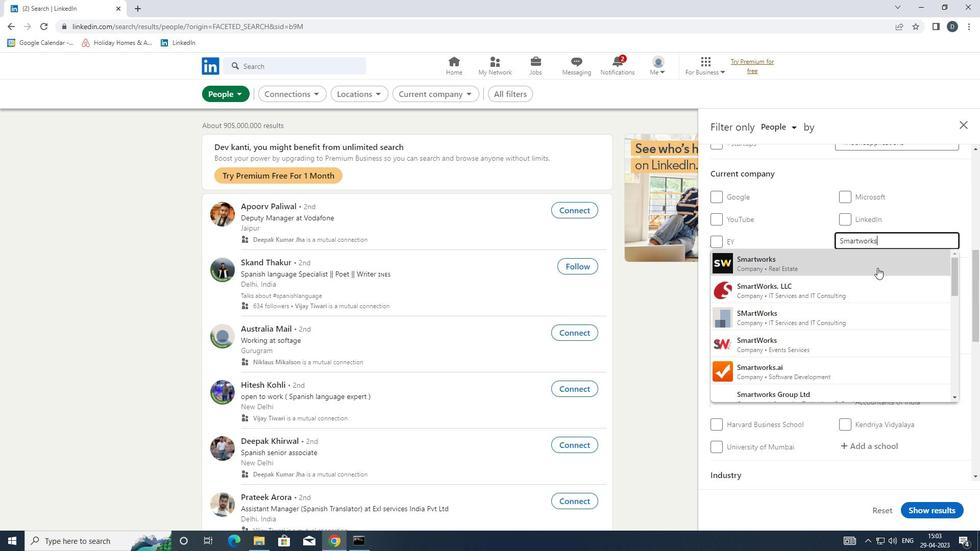 
Action: Mouse moved to (877, 270)
Screenshot: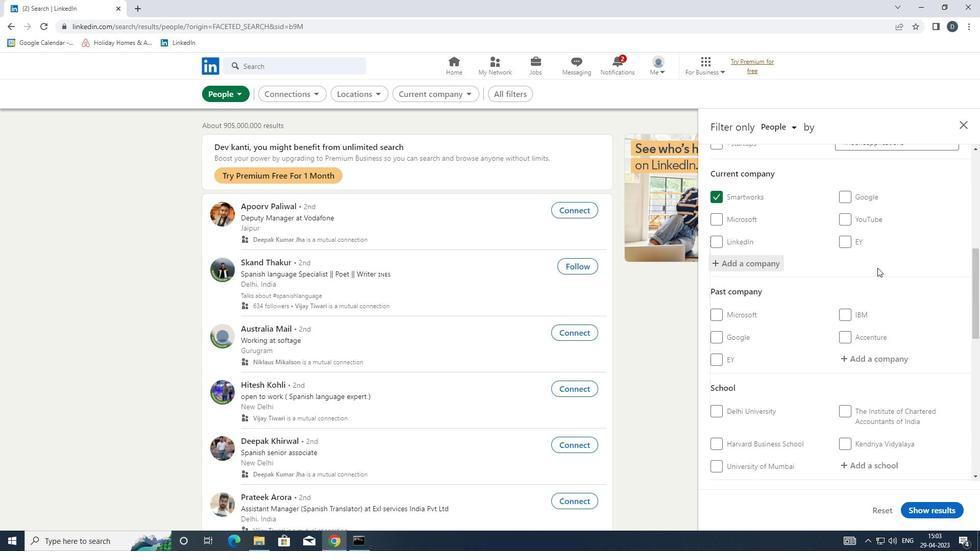 
Action: Mouse scrolled (877, 269) with delta (0, 0)
Screenshot: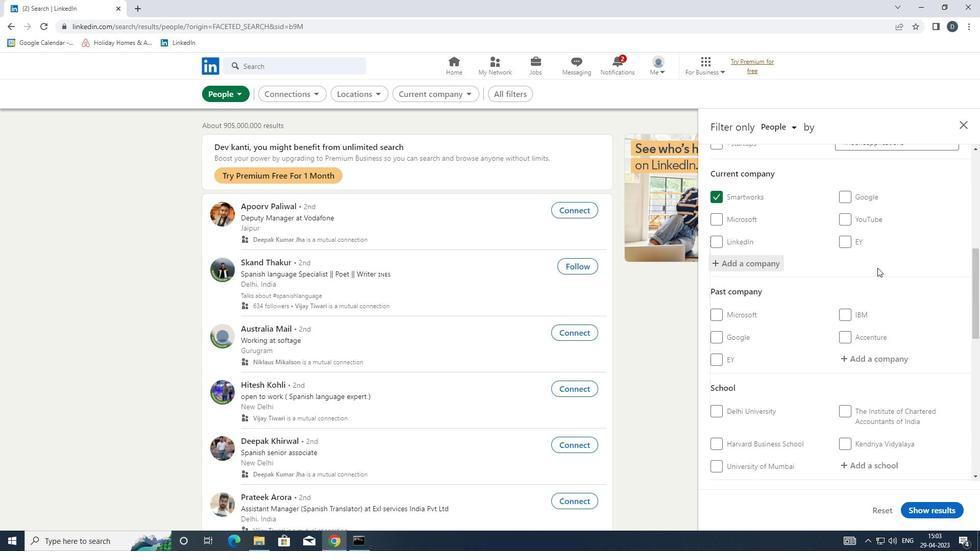 
Action: Mouse moved to (877, 273)
Screenshot: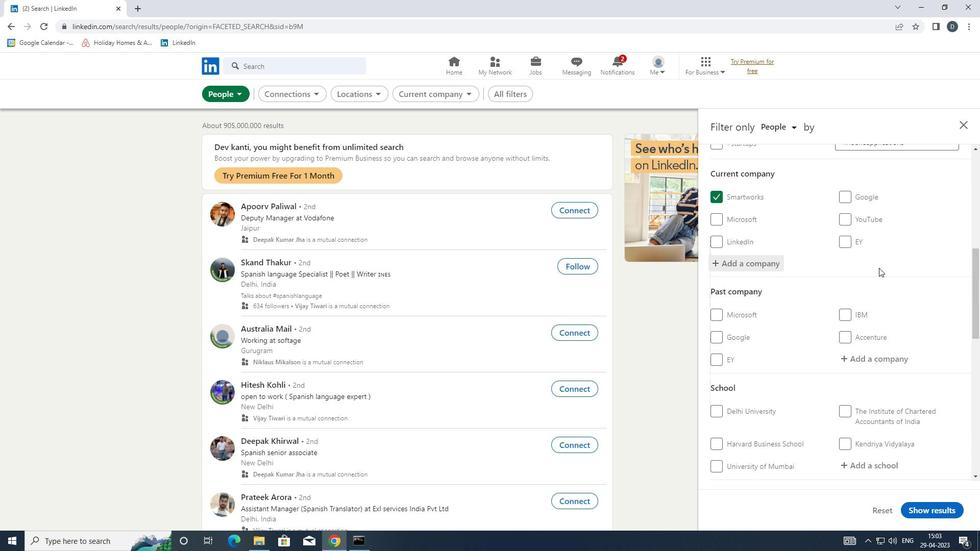 
Action: Mouse scrolled (877, 272) with delta (0, 0)
Screenshot: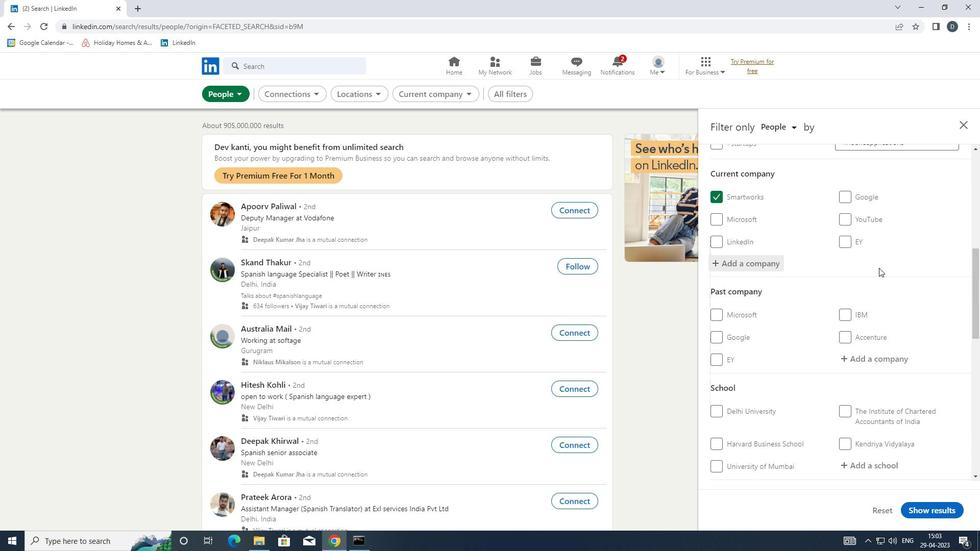 
Action: Mouse moved to (879, 273)
Screenshot: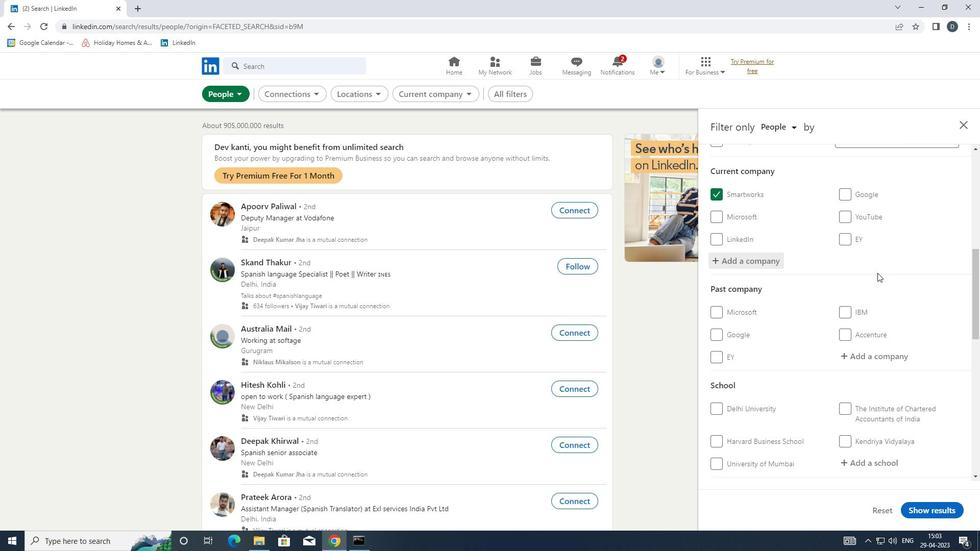 
Action: Mouse scrolled (879, 273) with delta (0, 0)
Screenshot: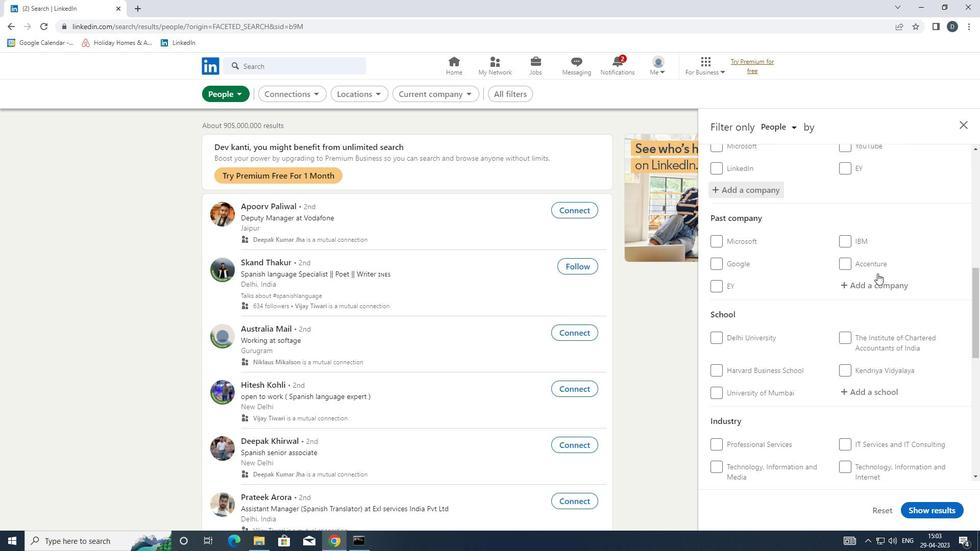 
Action: Mouse scrolled (879, 273) with delta (0, 0)
Screenshot: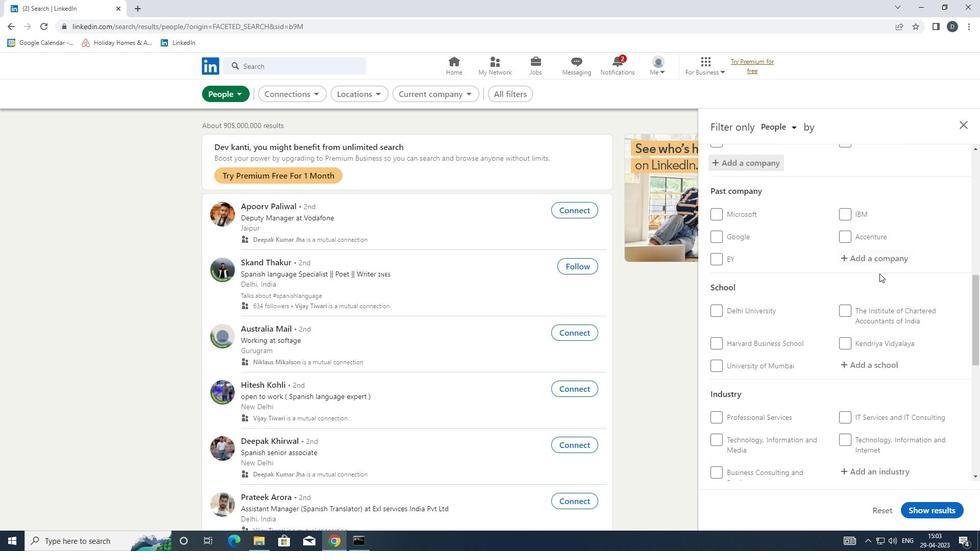 
Action: Mouse moved to (874, 259)
Screenshot: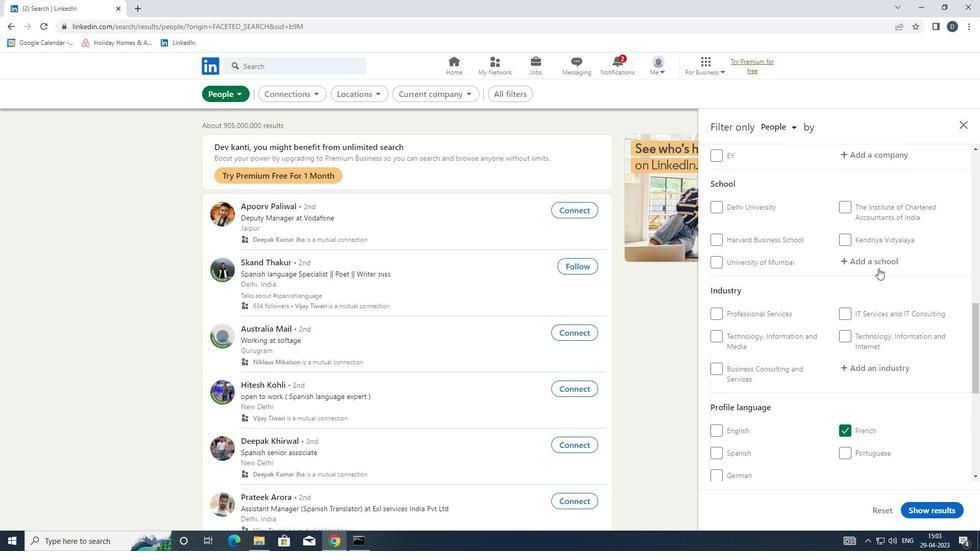 
Action: Mouse pressed left at (874, 259)
Screenshot: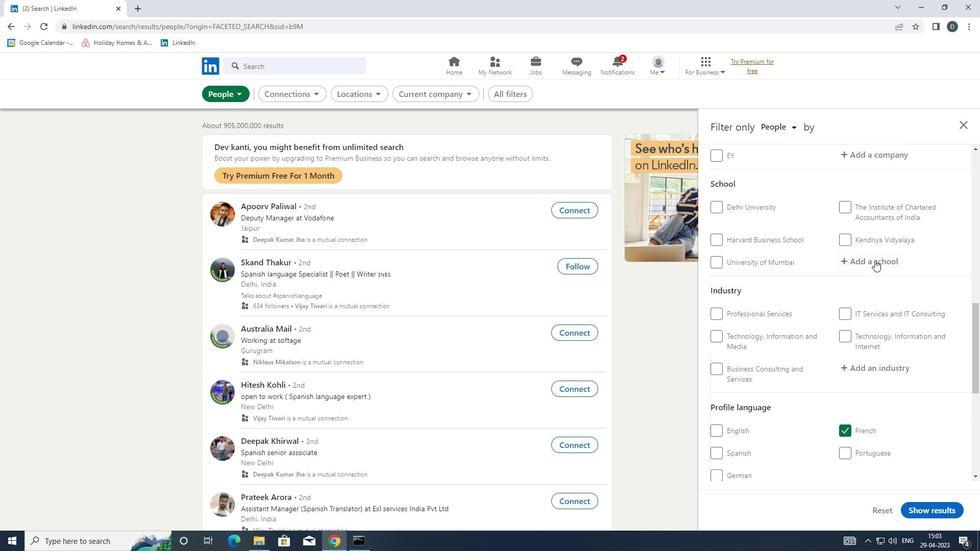 
Action: Key pressed <Key.shift>BARKATULLAH
Screenshot: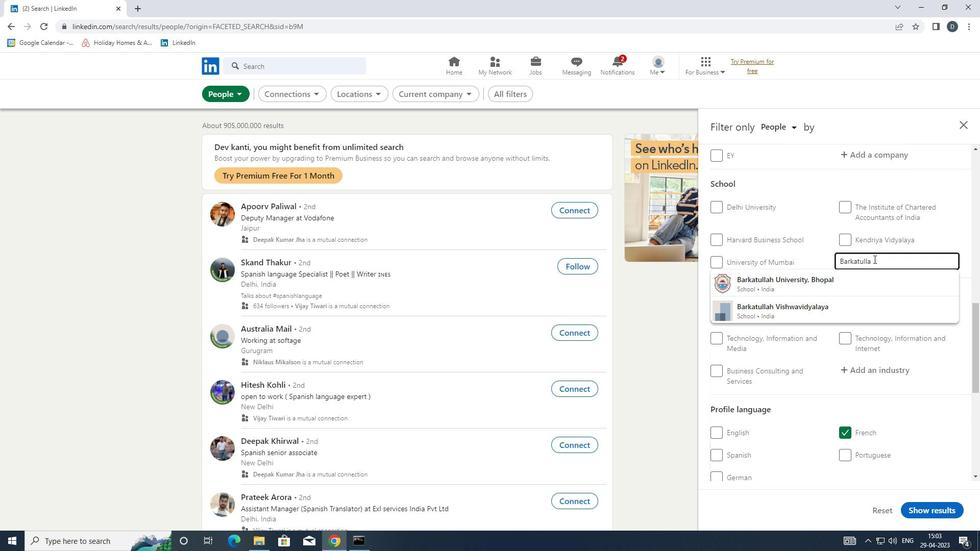 
Action: Mouse moved to (871, 283)
Screenshot: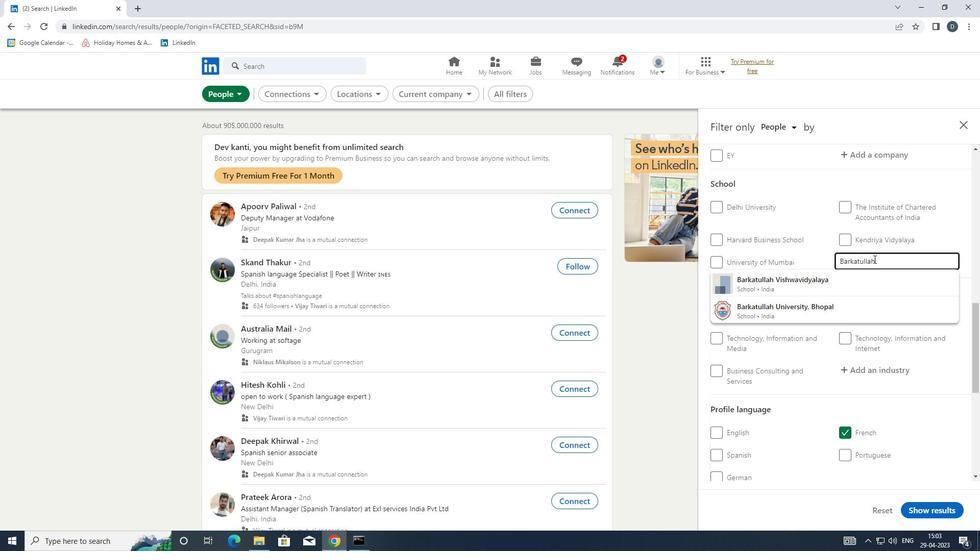 
Action: Mouse pressed left at (871, 283)
Screenshot: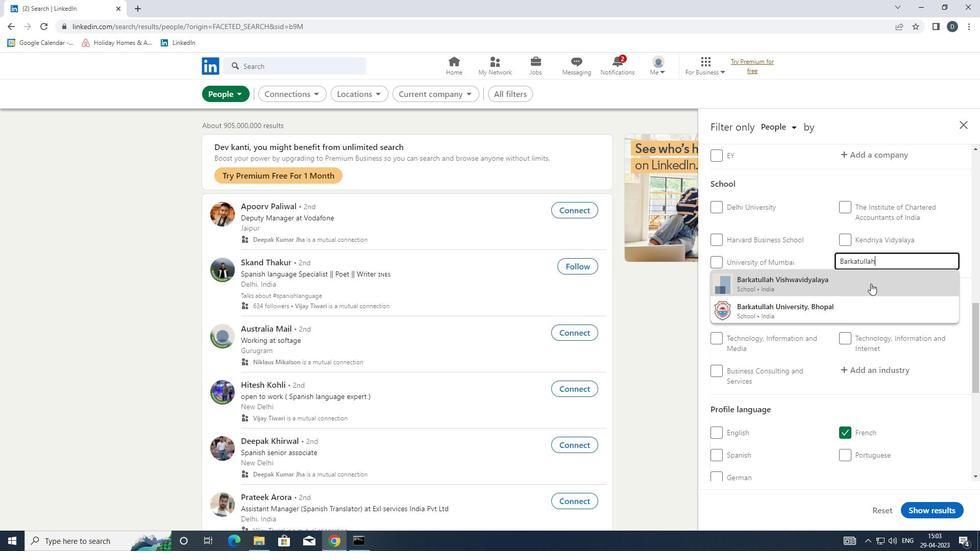 
Action: Mouse scrolled (871, 283) with delta (0, 0)
Screenshot: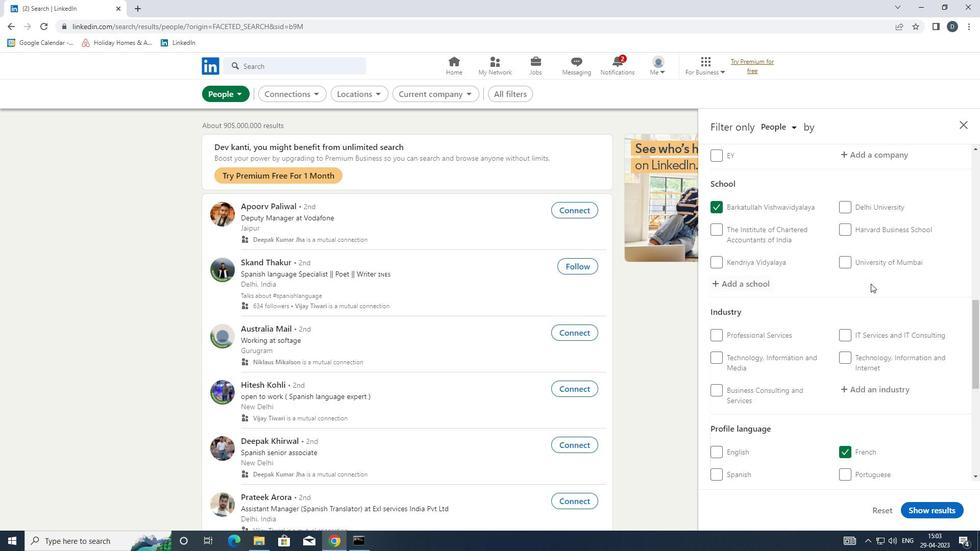 
Action: Mouse scrolled (871, 283) with delta (0, 0)
Screenshot: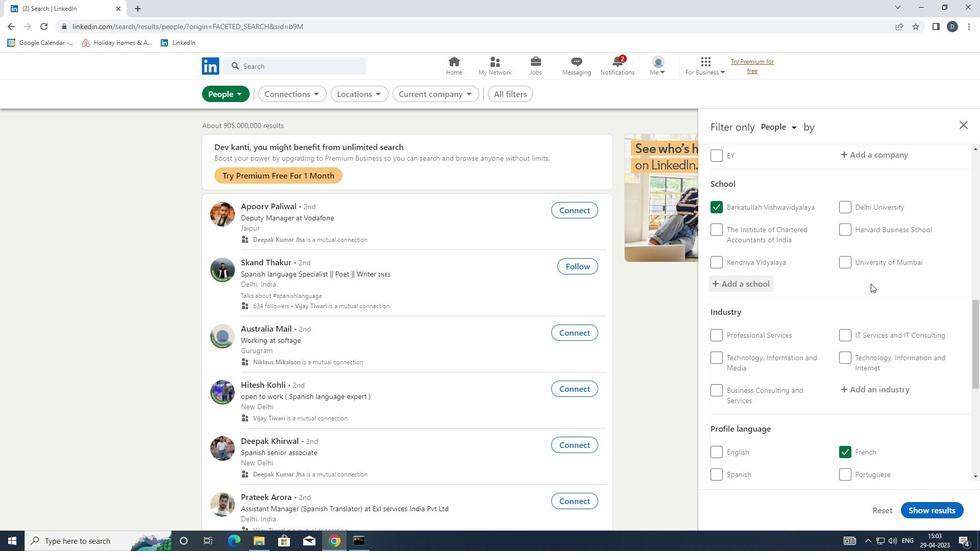 
Action: Mouse scrolled (871, 283) with delta (0, 0)
Screenshot: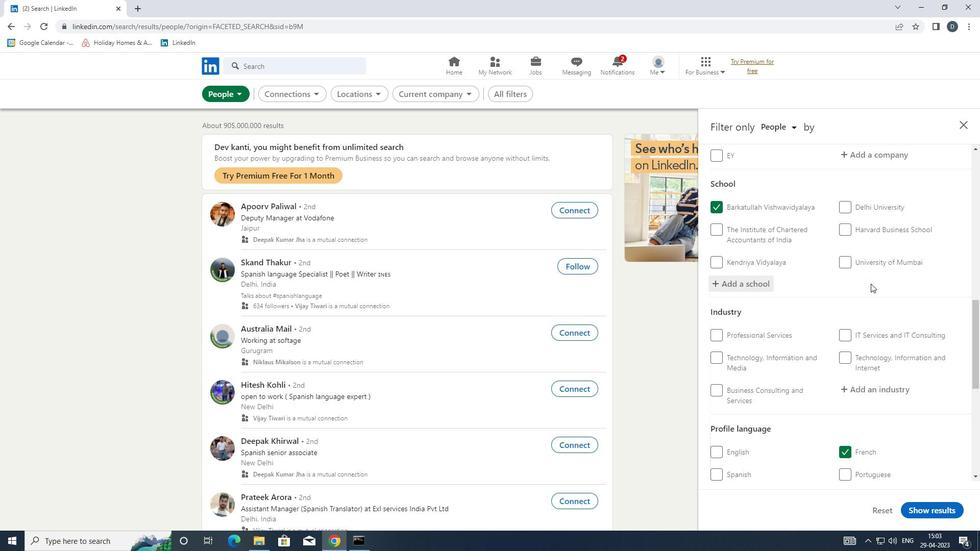 
Action: Mouse moved to (873, 239)
Screenshot: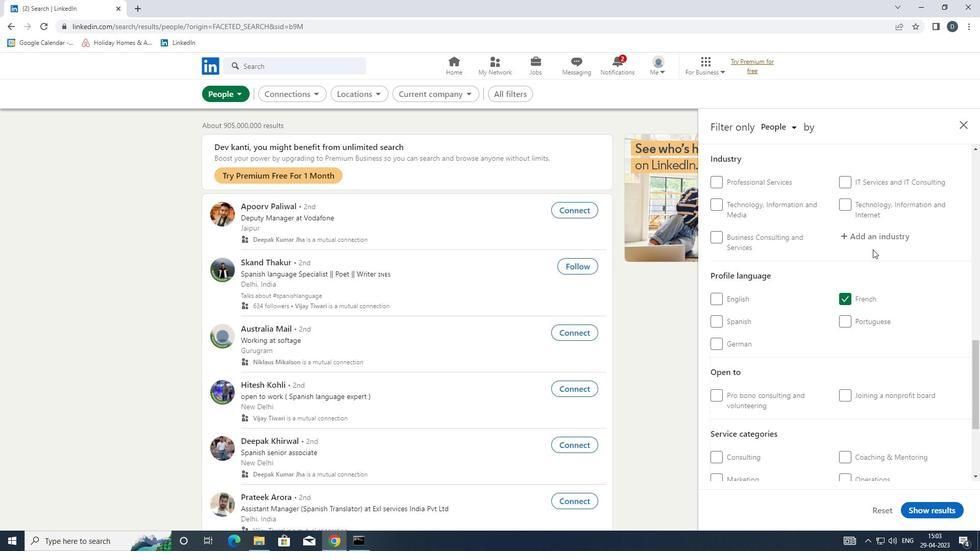 
Action: Mouse pressed left at (873, 239)
Screenshot: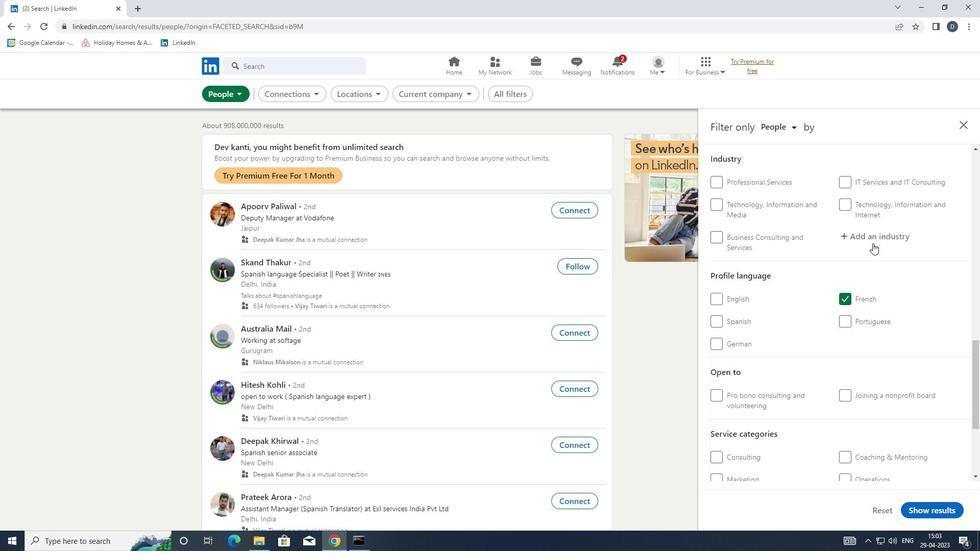 
Action: Key pressed <Key.shift>CIVIL<Key.space><Key.down><Key.enter>
Screenshot: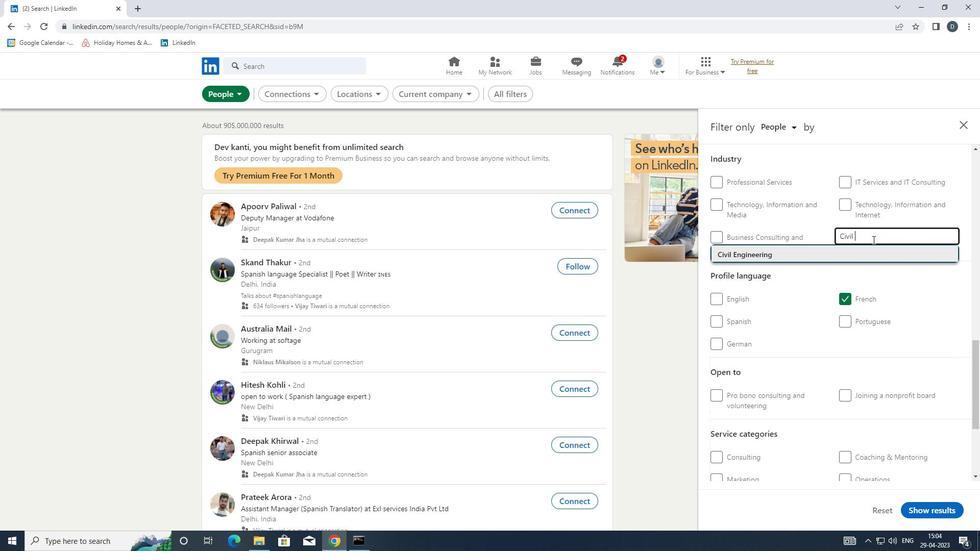 
Action: Mouse moved to (884, 241)
Screenshot: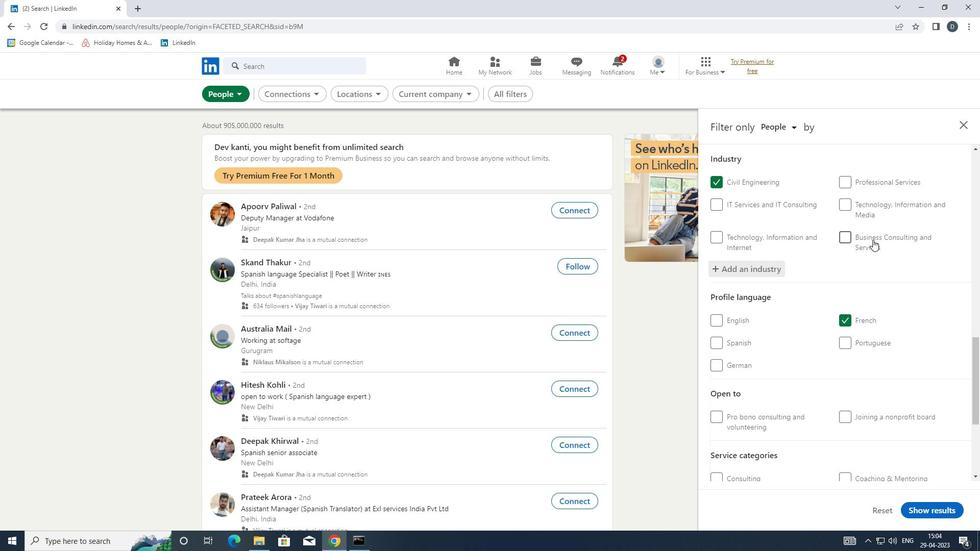 
Action: Mouse scrolled (884, 240) with delta (0, 0)
Screenshot: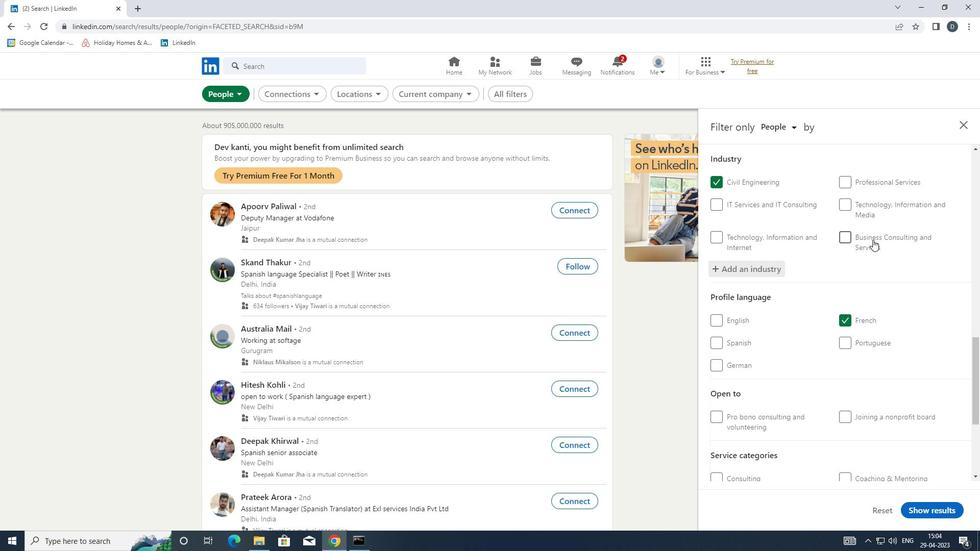 
Action: Mouse moved to (885, 247)
Screenshot: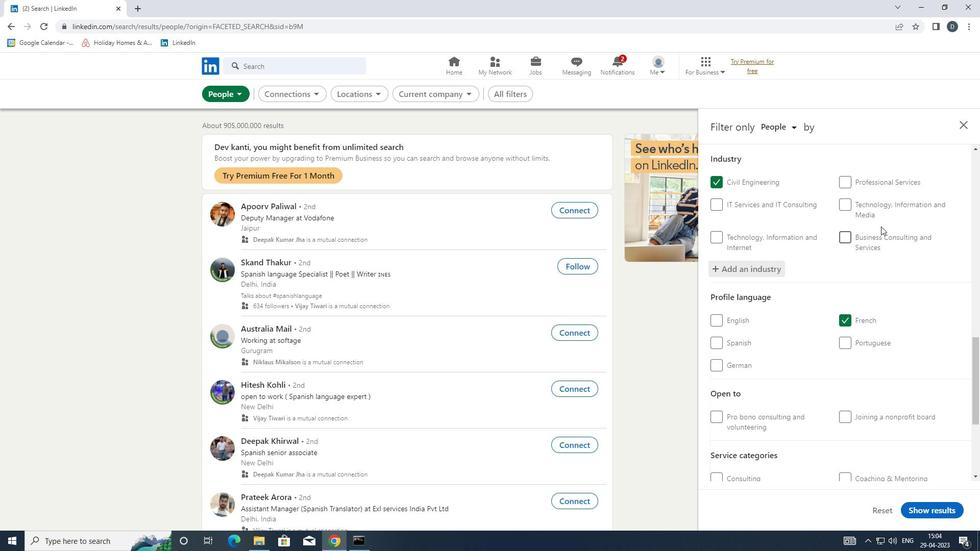 
Action: Mouse scrolled (885, 247) with delta (0, 0)
Screenshot: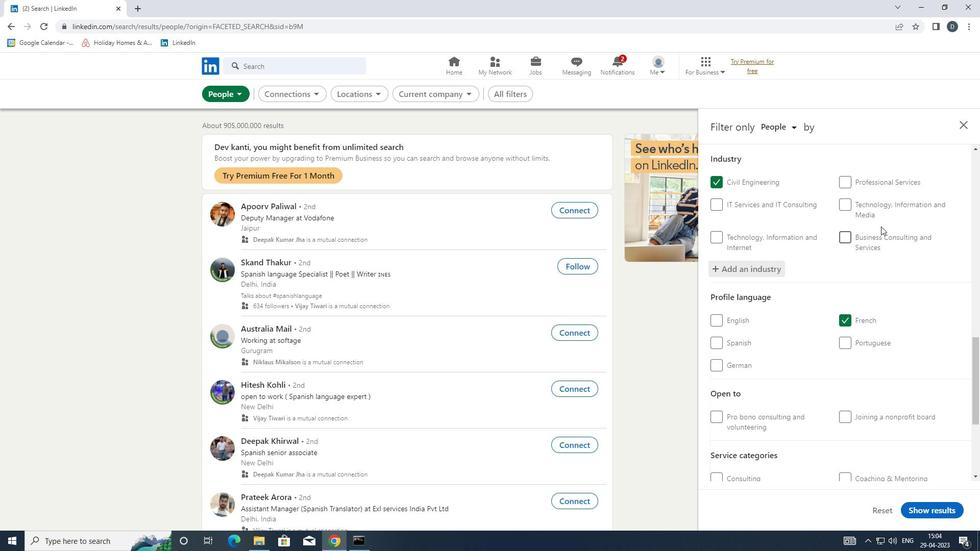 
Action: Mouse moved to (885, 249)
Screenshot: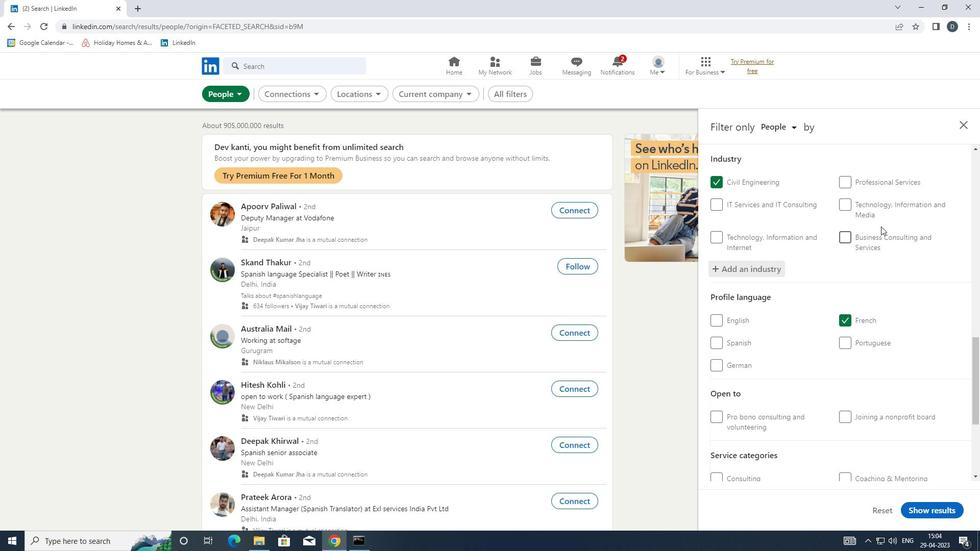 
Action: Mouse scrolled (885, 249) with delta (0, 0)
Screenshot: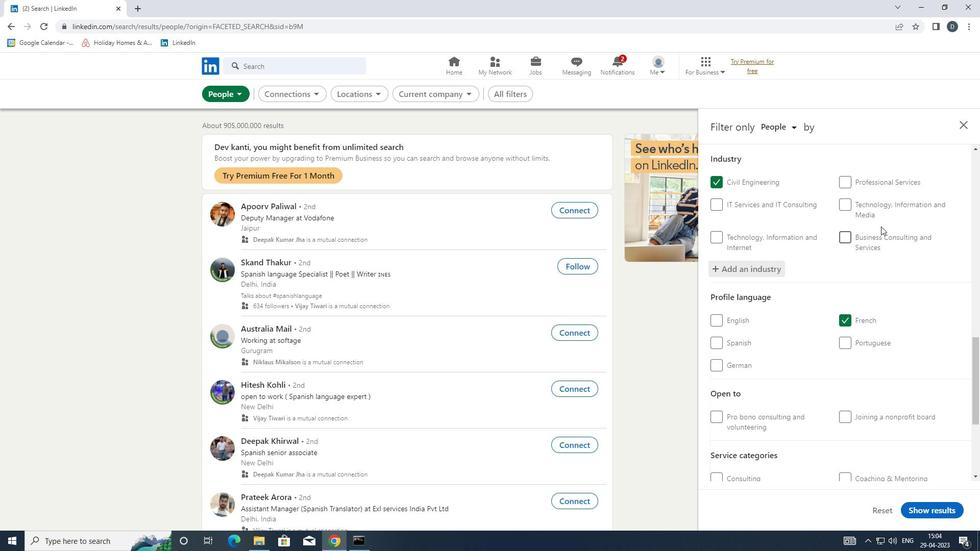 
Action: Mouse moved to (885, 251)
Screenshot: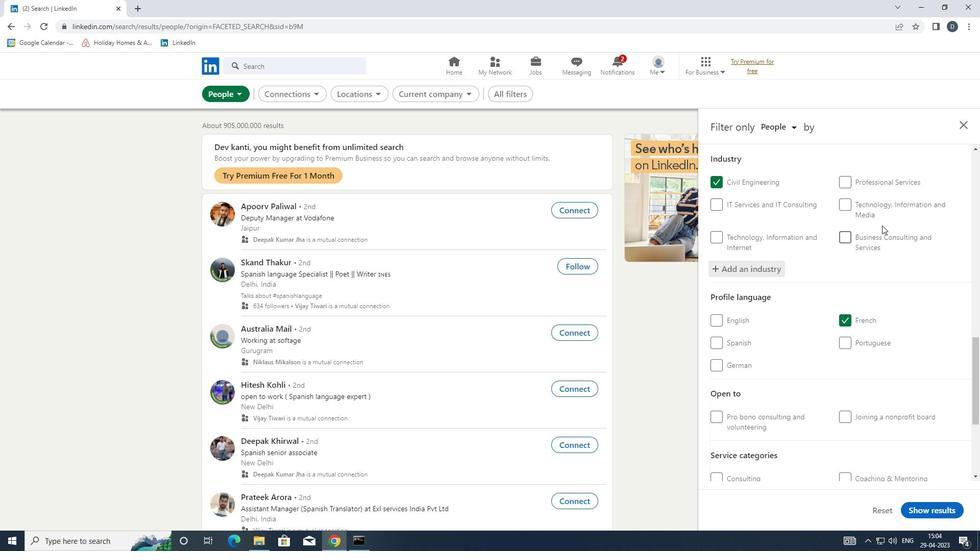 
Action: Mouse scrolled (885, 251) with delta (0, 0)
Screenshot: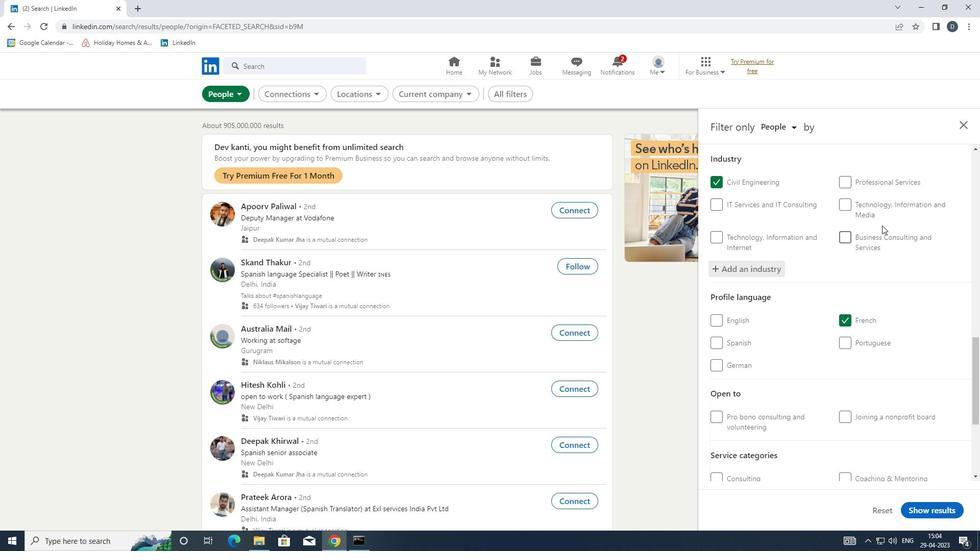 
Action: Mouse moved to (869, 284)
Screenshot: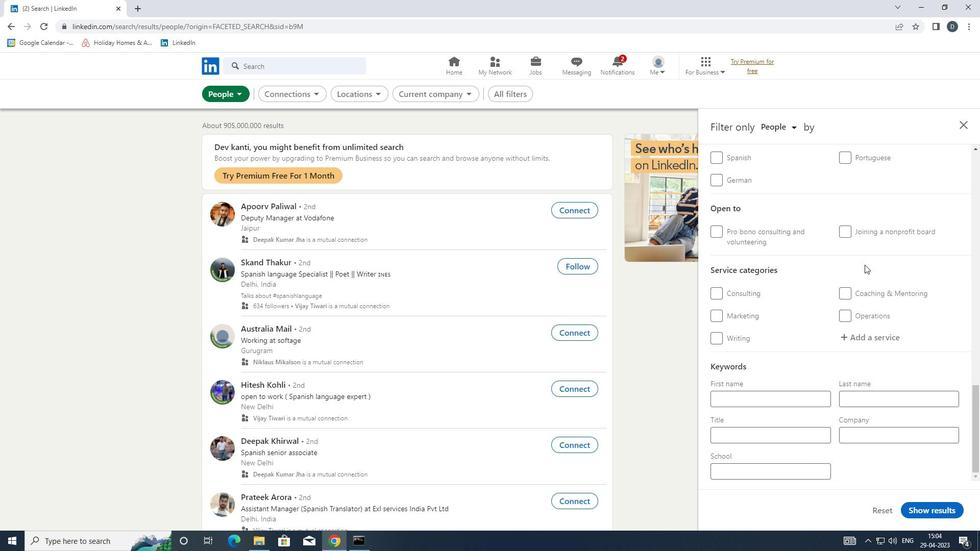 
Action: Mouse scrolled (869, 284) with delta (0, 0)
Screenshot: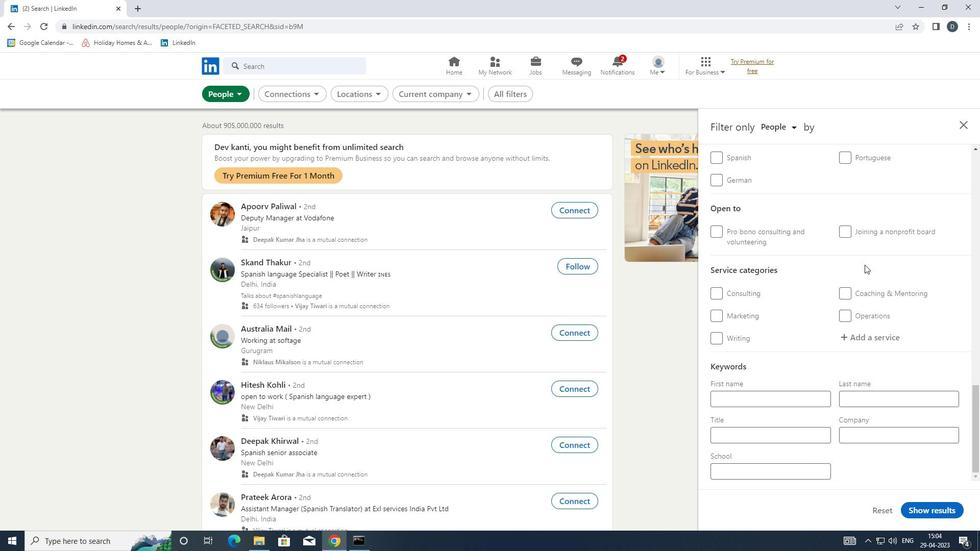 
Action: Mouse scrolled (869, 284) with delta (0, 0)
Screenshot: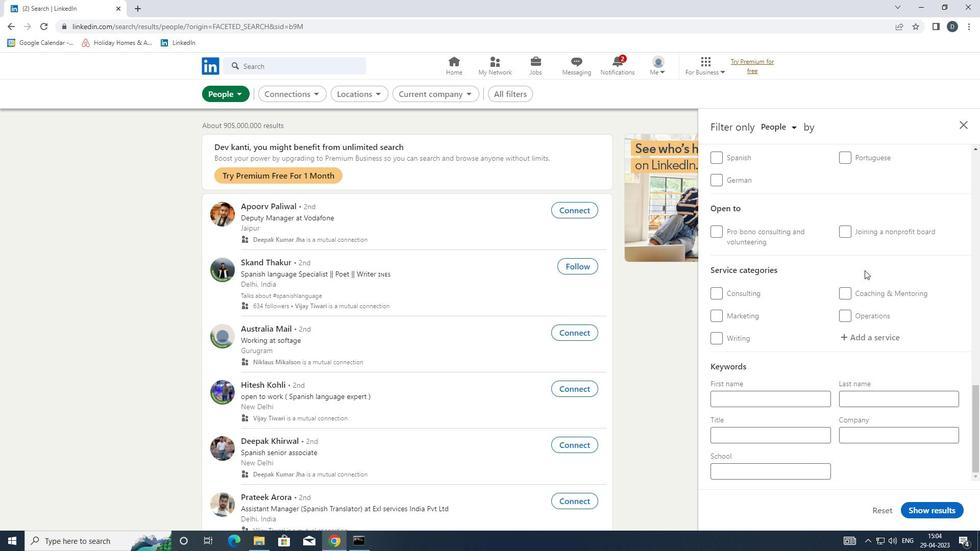 
Action: Mouse moved to (881, 336)
Screenshot: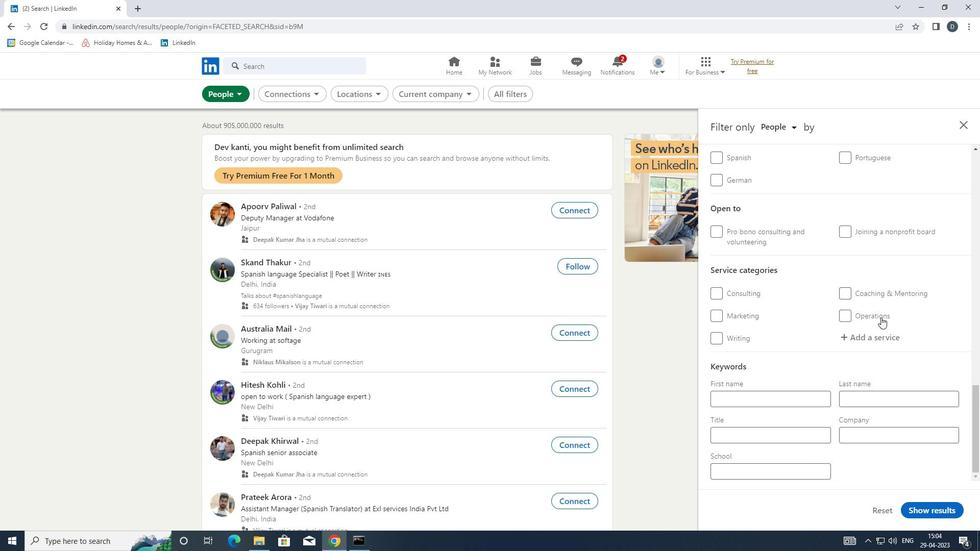 
Action: Mouse pressed left at (881, 336)
Screenshot: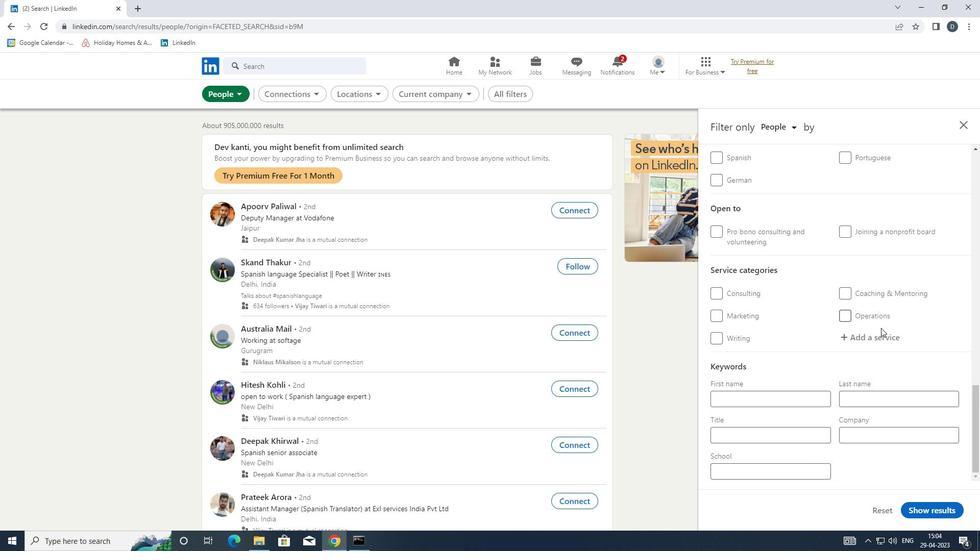 
Action: Mouse moved to (879, 345)
Screenshot: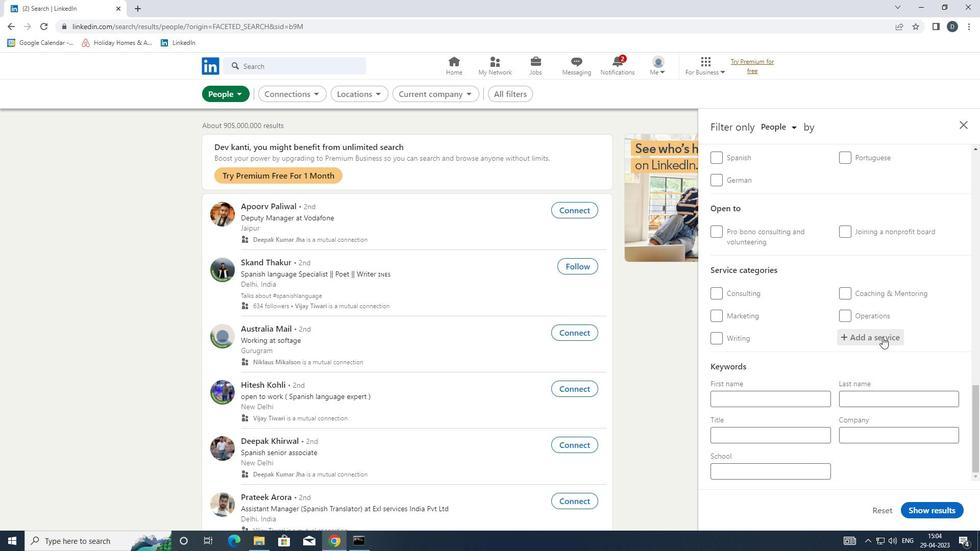 
Action: Key pressed <Key.shift>BUSINESS<Key.space>LAW<Key.down><Key.enter>
Screenshot: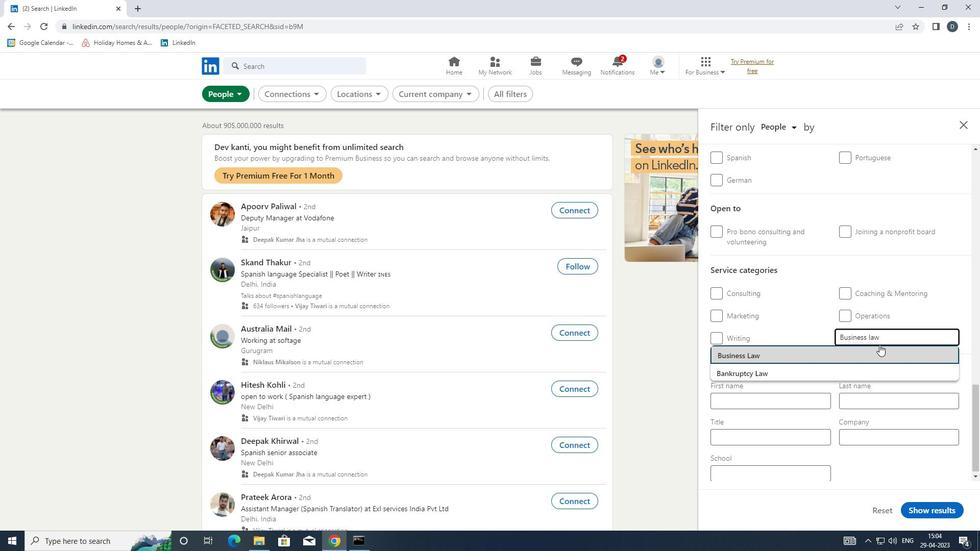 
Action: Mouse moved to (875, 342)
Screenshot: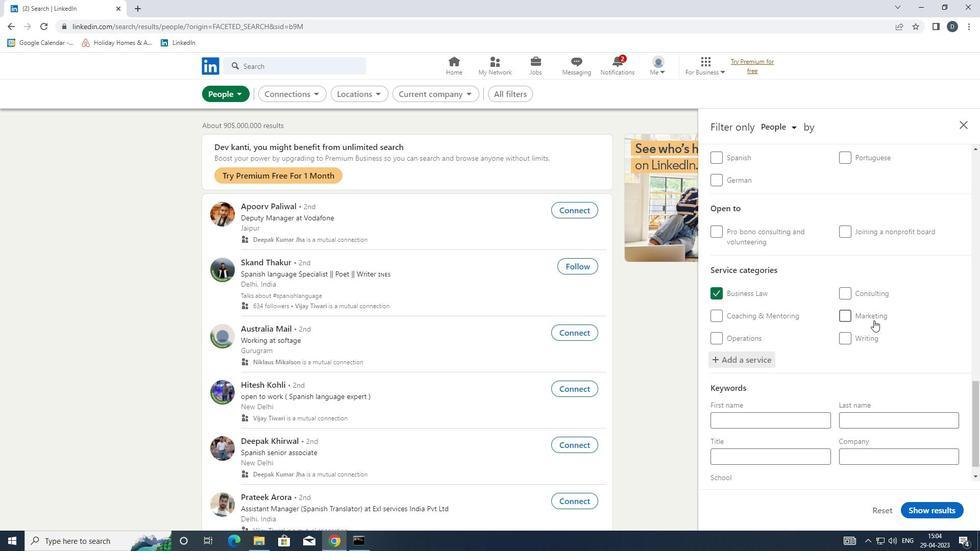 
Action: Mouse scrolled (875, 341) with delta (0, 0)
Screenshot: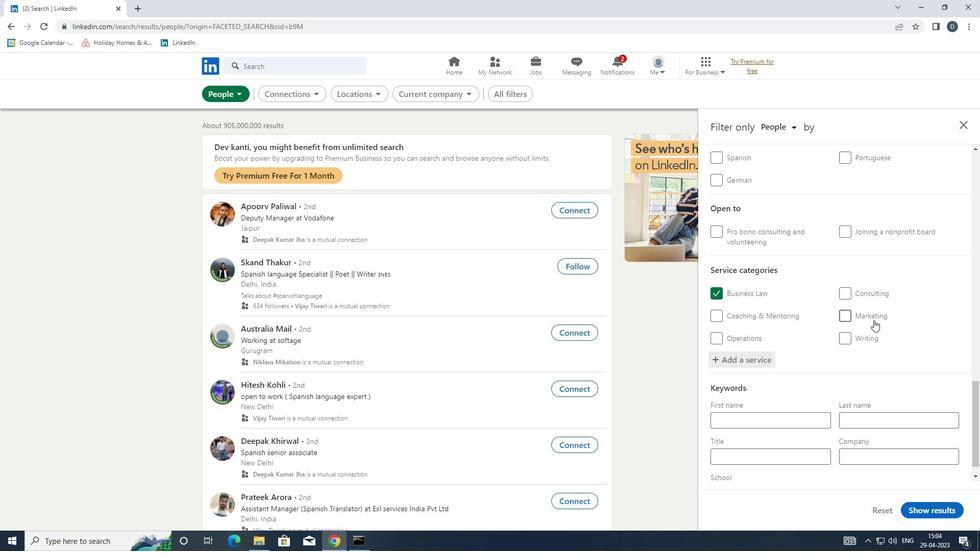 
Action: Mouse scrolled (875, 341) with delta (0, 0)
Screenshot: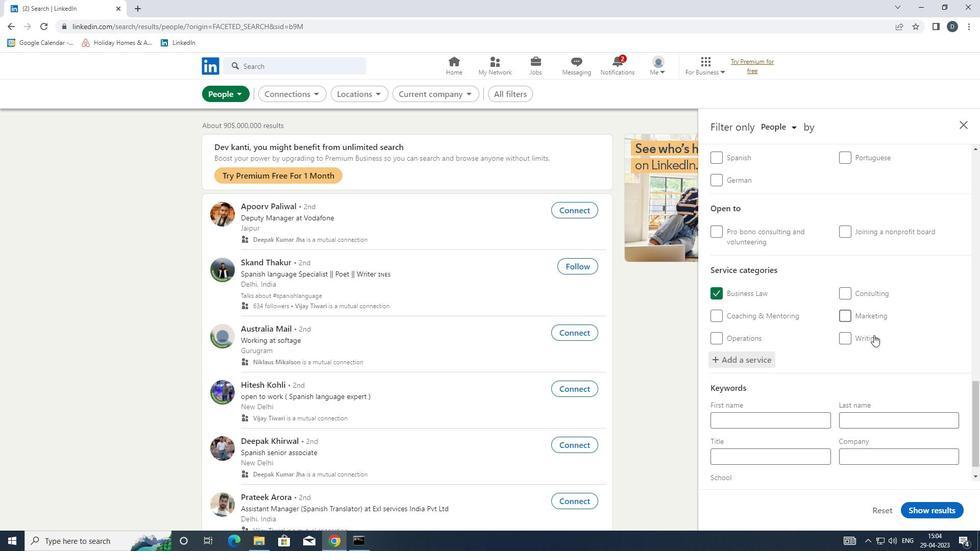 
Action: Mouse scrolled (875, 341) with delta (0, 0)
Screenshot: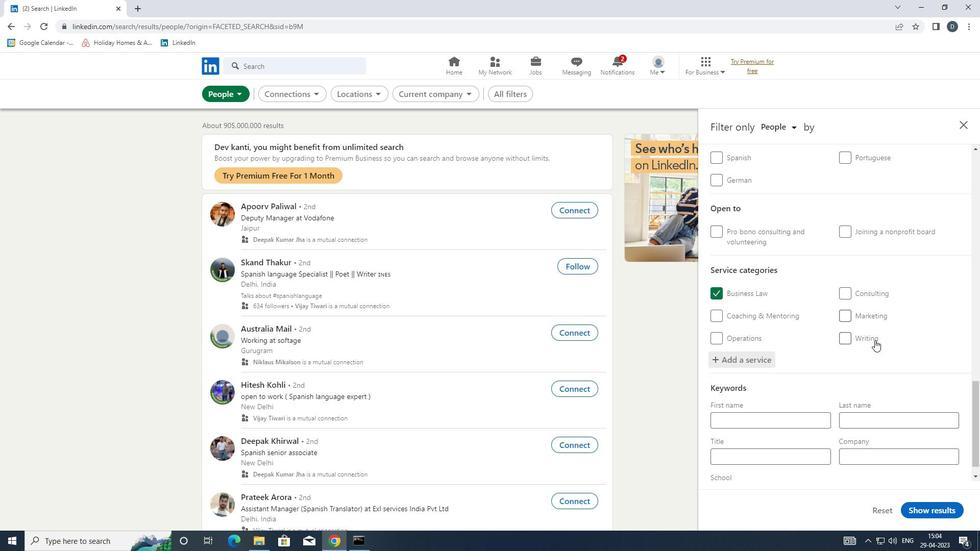 
Action: Mouse moved to (875, 342)
Screenshot: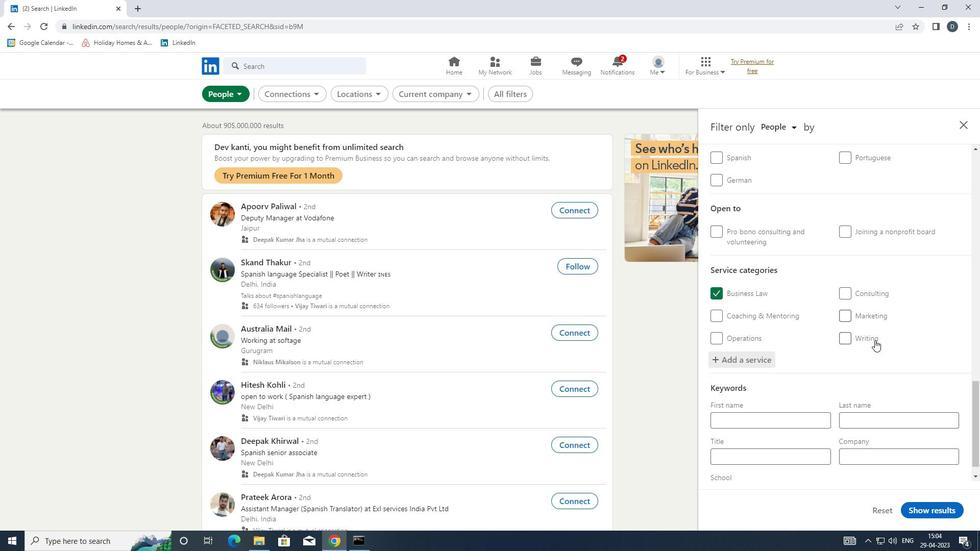 
Action: Mouse scrolled (875, 342) with delta (0, 0)
Screenshot: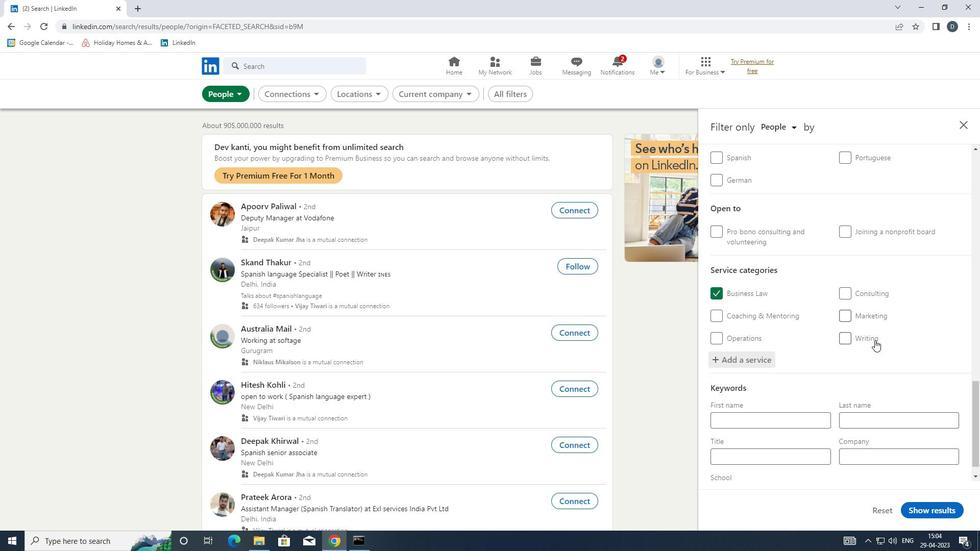 
Action: Mouse moved to (875, 344)
Screenshot: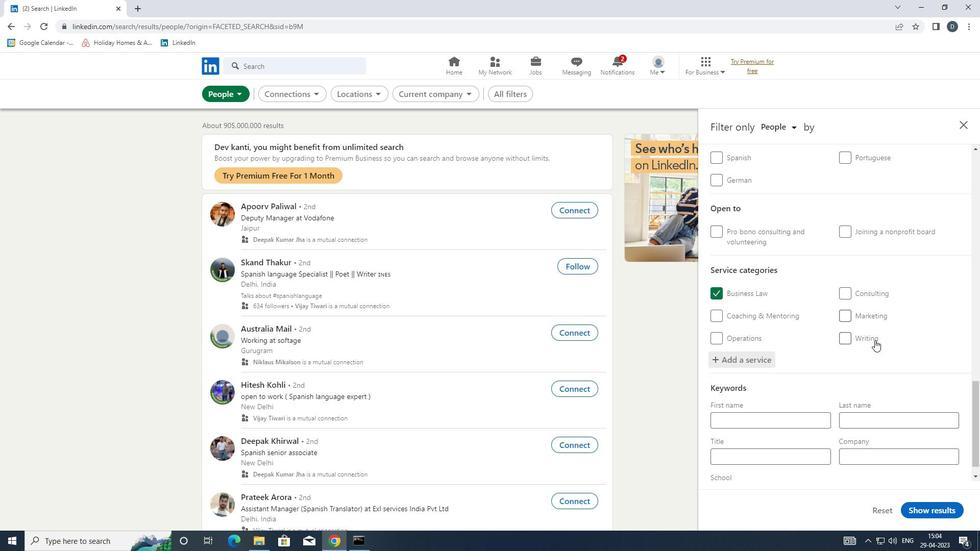 
Action: Mouse scrolled (875, 343) with delta (0, 0)
Screenshot: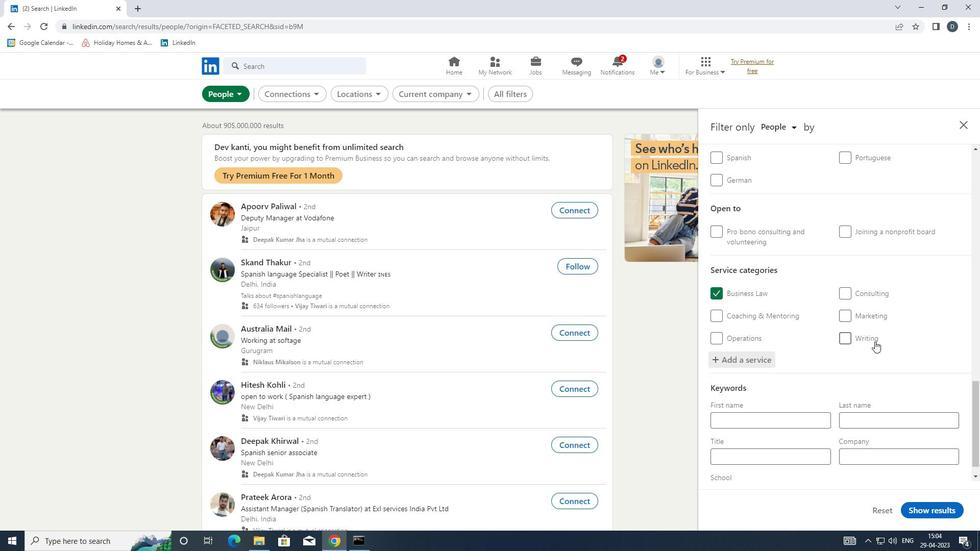 
Action: Mouse moved to (808, 438)
Screenshot: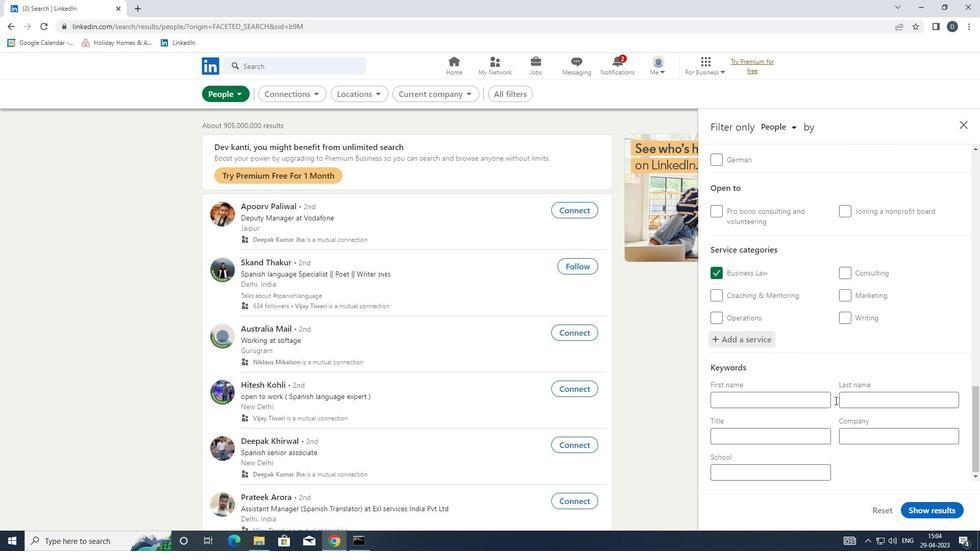 
Action: Mouse pressed left at (808, 438)
Screenshot: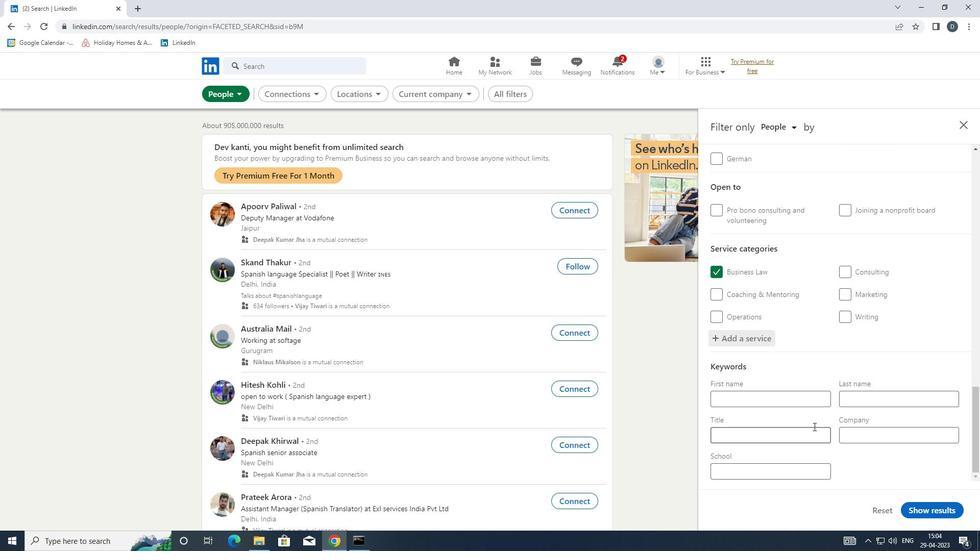 
Action: Mouse moved to (807, 438)
Screenshot: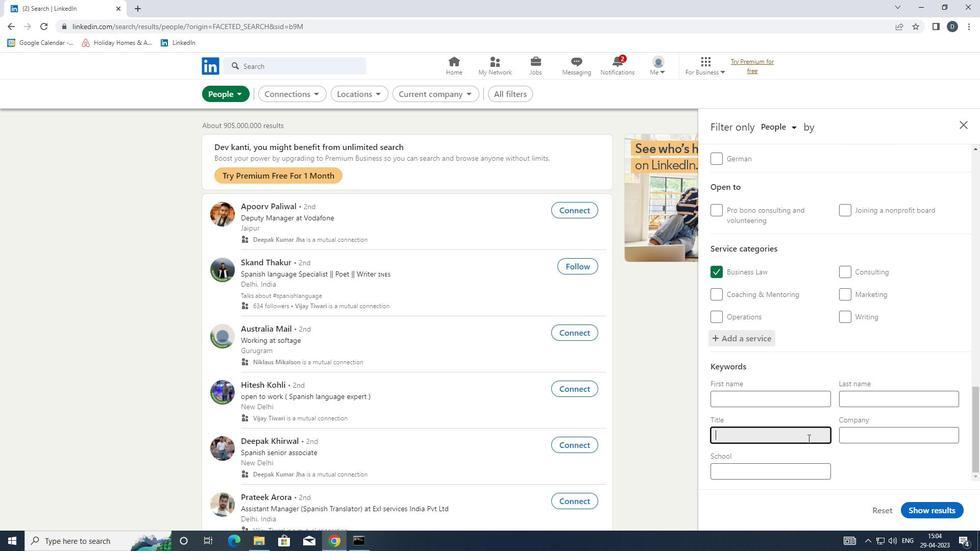 
Action: Key pressed <Key.shift>
Screenshot: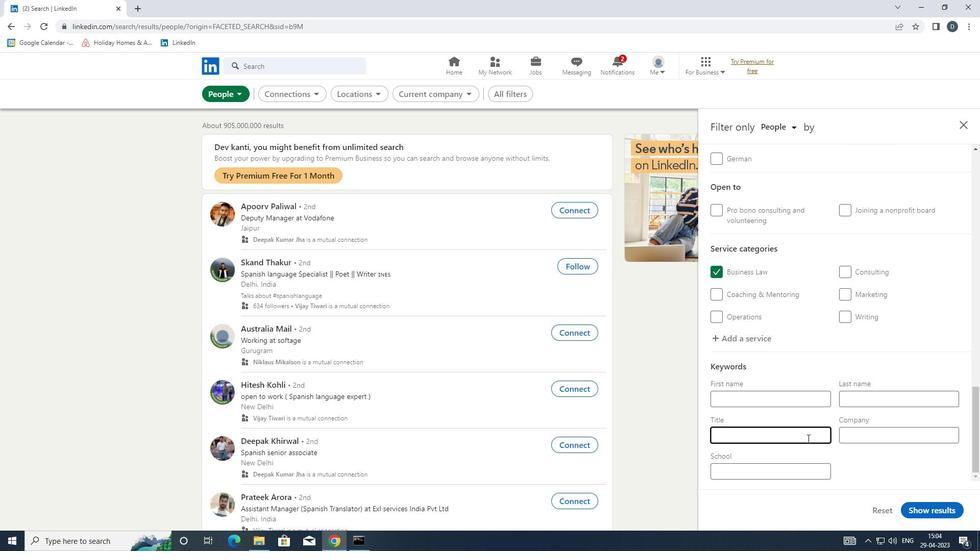 
Action: Mouse moved to (807, 439)
Screenshot: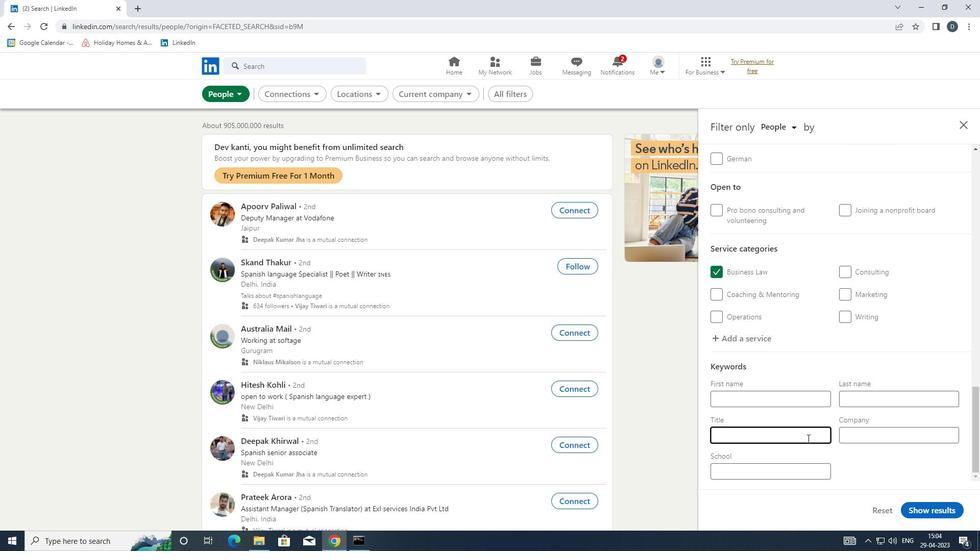 
Action: Key pressed <Key.shift><Key.shift><Key.shift><Key.shift><Key.shift><Key.shift><Key.shift><Key.shift>RESTURANT<Key.space><Key.shift>CHAIN<Key.space><Key.shift><Key.shift><Key.shift><Key.shift><Key.shift><Key.shift><Key.shift>EXECUTIVE
Screenshot: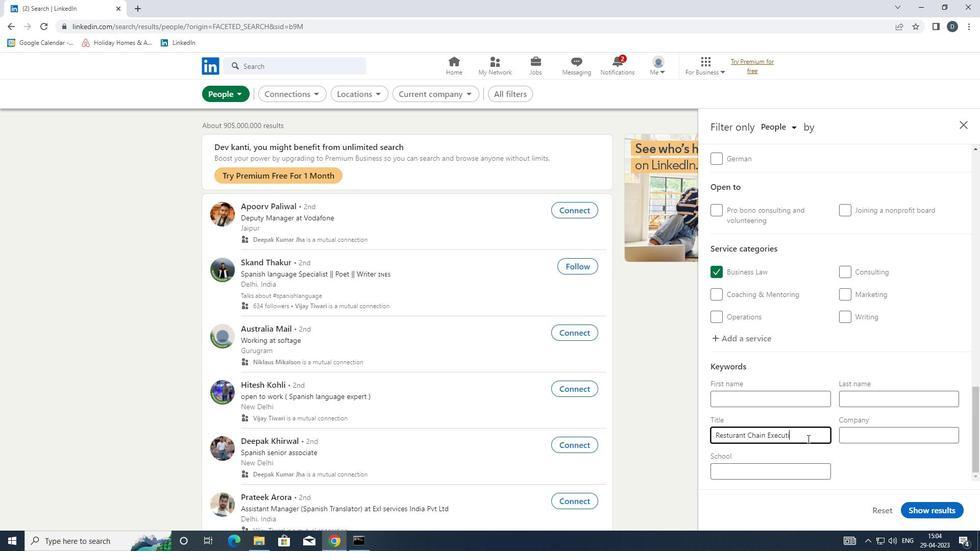 
Action: Mouse moved to (924, 508)
Screenshot: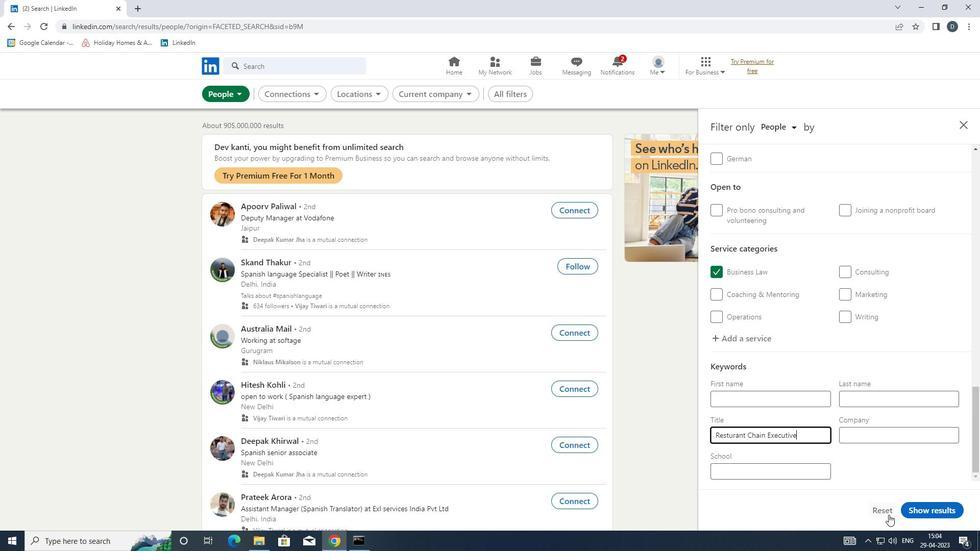 
Action: Mouse pressed left at (924, 508)
Screenshot: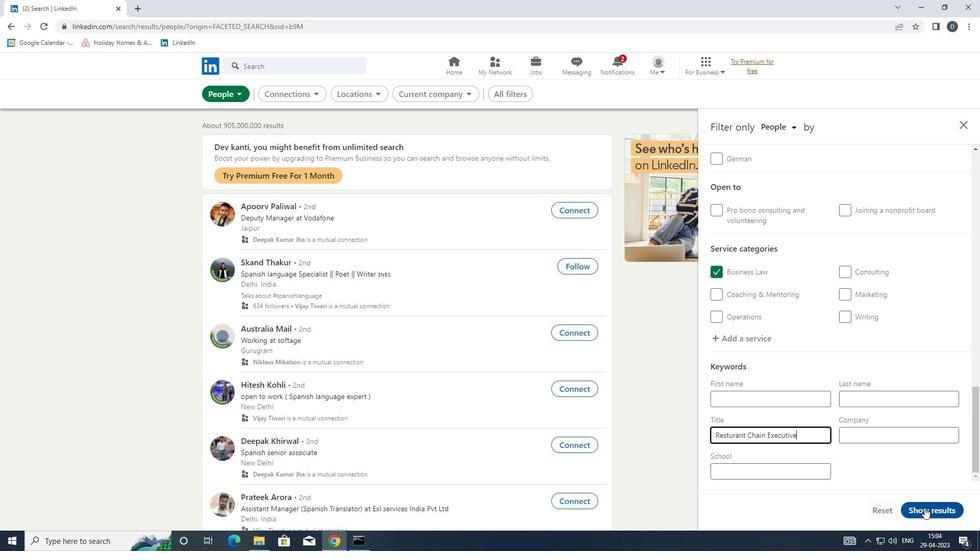 
Action: Mouse moved to (827, 392)
Screenshot: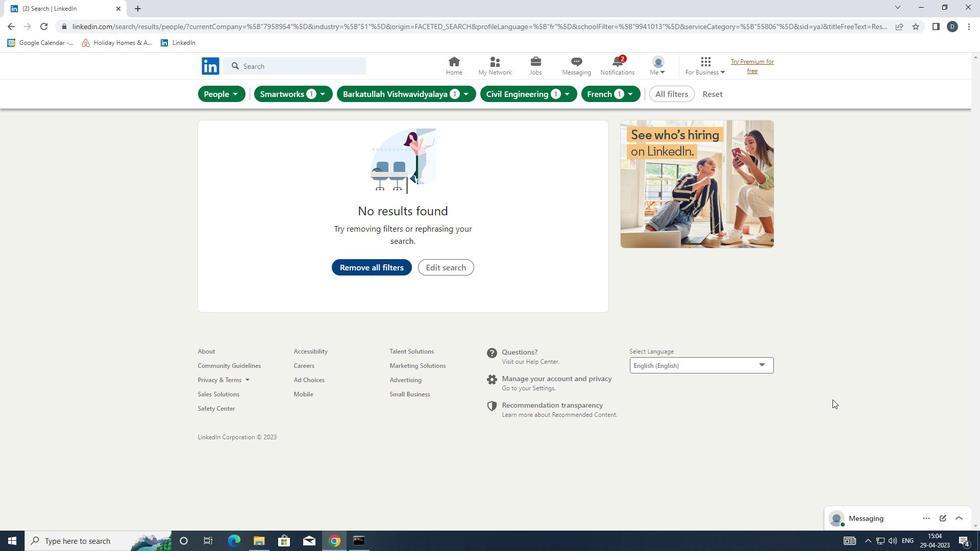 
